 Task: Search one way flight ticket for 4 adults, 2 children, 2 infants in seat and 1 infant on lap in economy from Kenai: Kenai Municipal Airport to Raleigh: Raleigh-durham International Airport on 8-5-2023. Choice of flights is Sun country airlines. Number of bags: 1 carry on bag. Price is upto 85000. Outbound departure time preference is 15:00.
Action: Mouse moved to (292, 250)
Screenshot: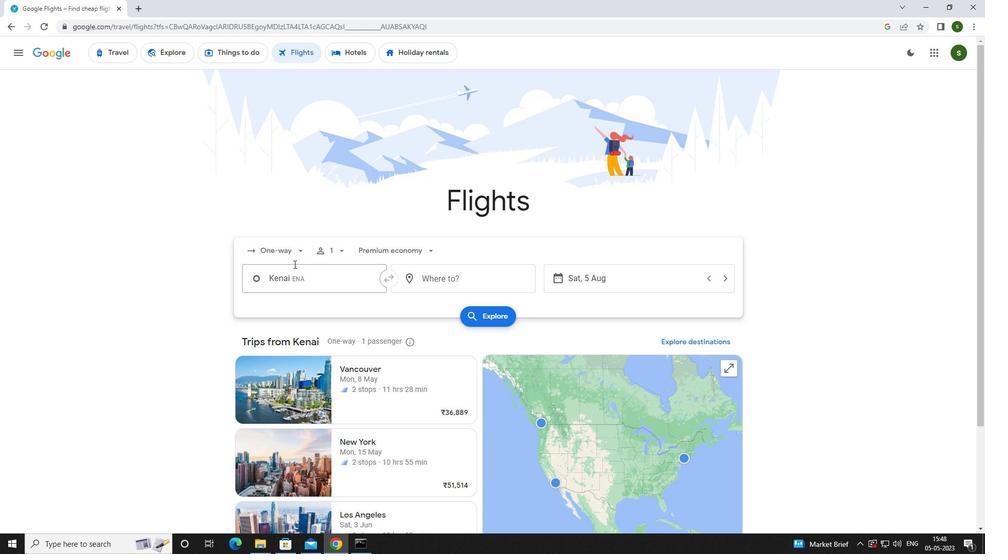
Action: Mouse pressed left at (292, 250)
Screenshot: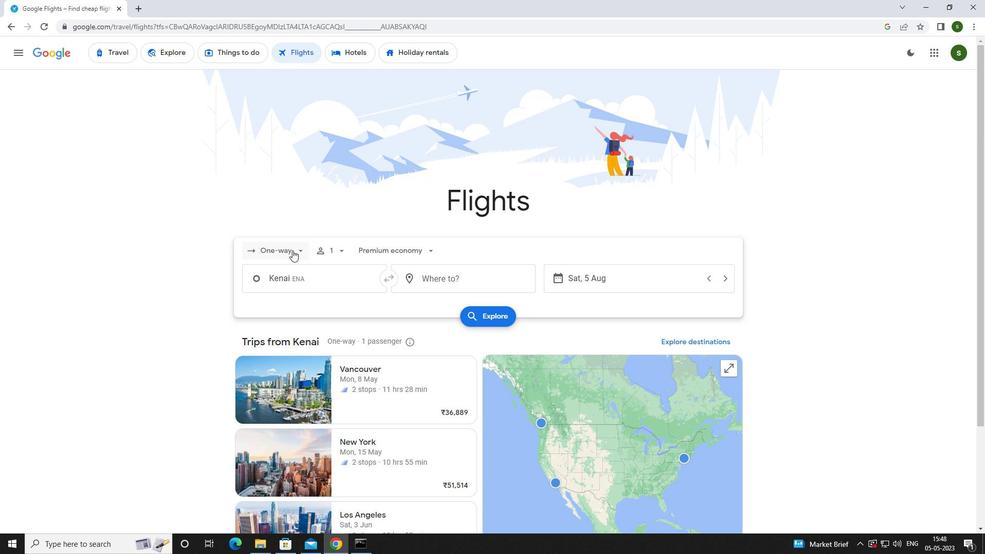 
Action: Mouse moved to (295, 296)
Screenshot: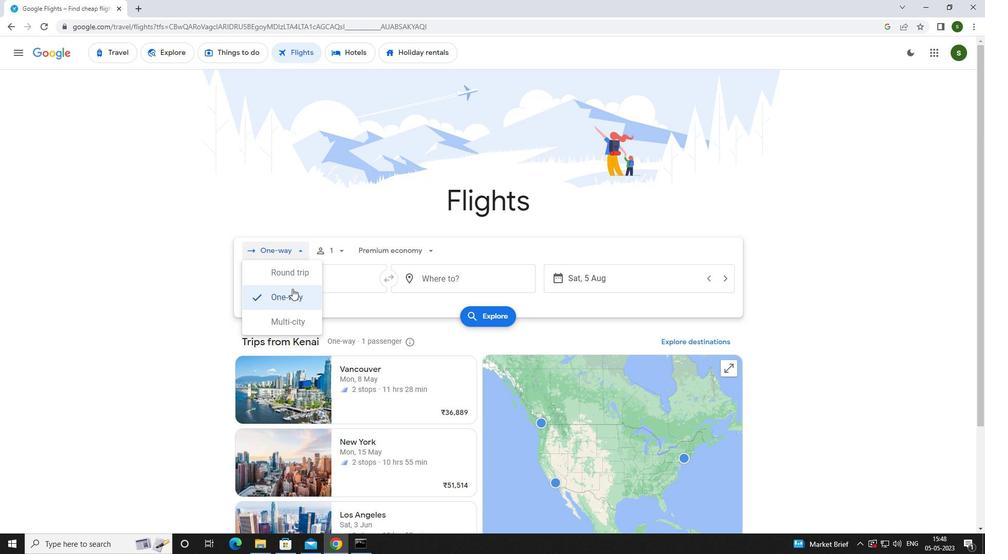 
Action: Mouse pressed left at (295, 296)
Screenshot: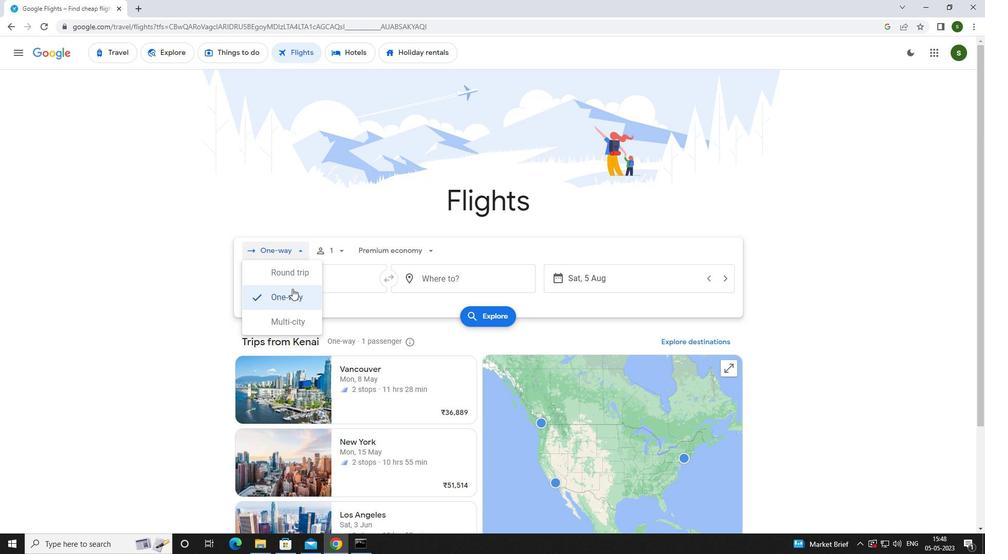 
Action: Mouse moved to (337, 253)
Screenshot: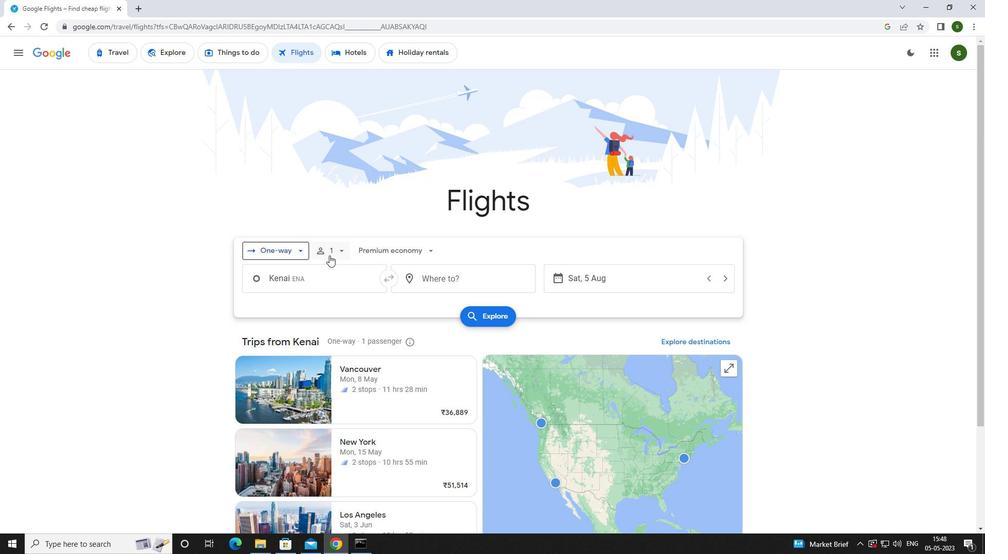 
Action: Mouse pressed left at (337, 253)
Screenshot: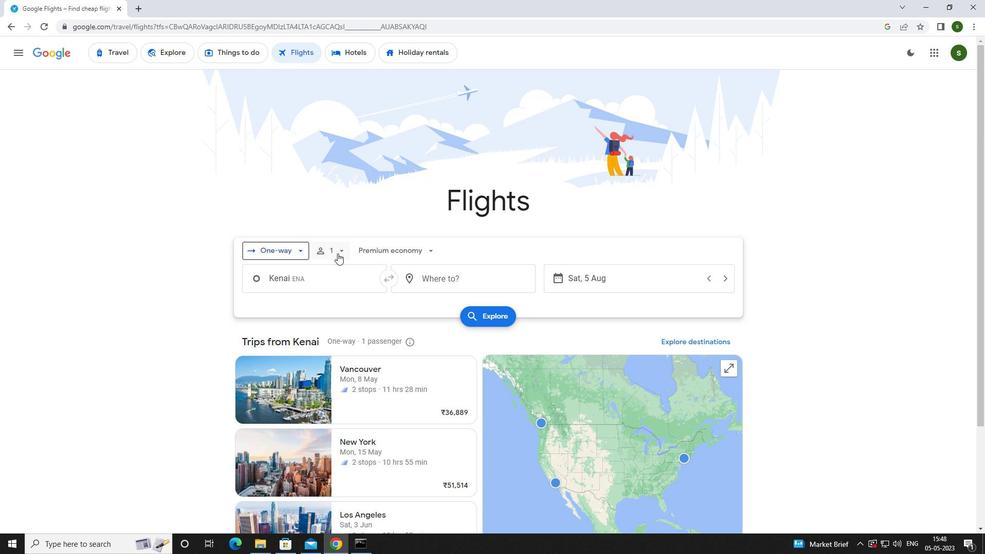
Action: Mouse moved to (423, 276)
Screenshot: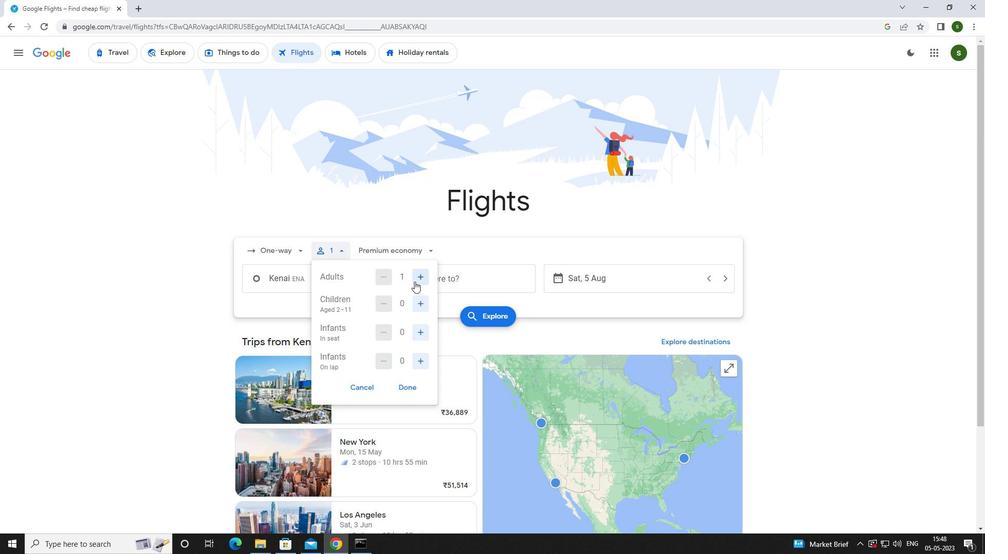 
Action: Mouse pressed left at (423, 276)
Screenshot: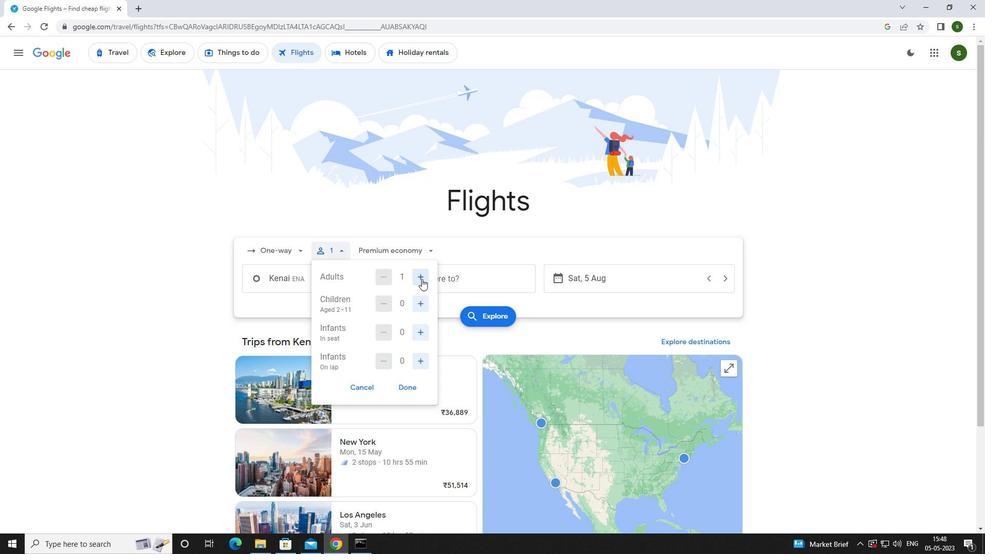 
Action: Mouse pressed left at (423, 276)
Screenshot: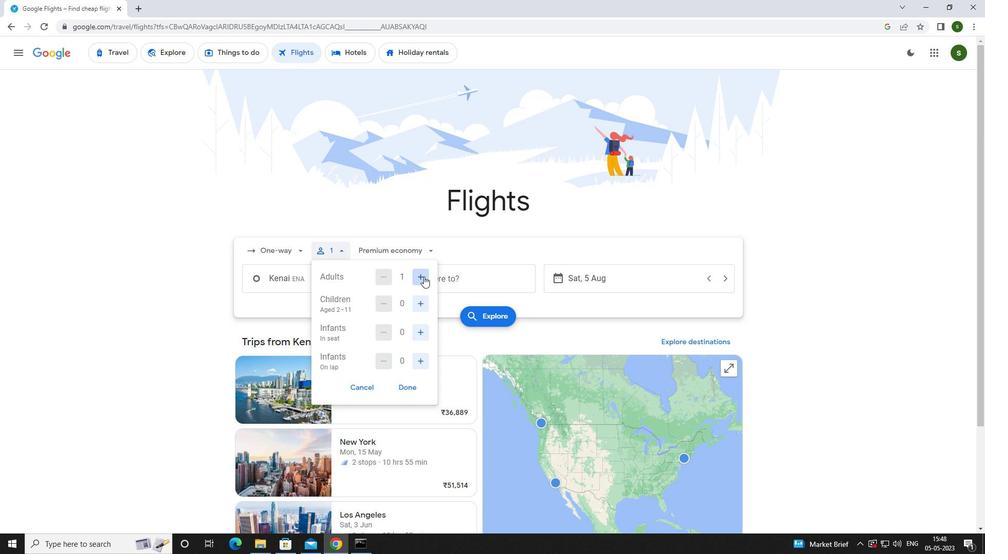 
Action: Mouse pressed left at (423, 276)
Screenshot: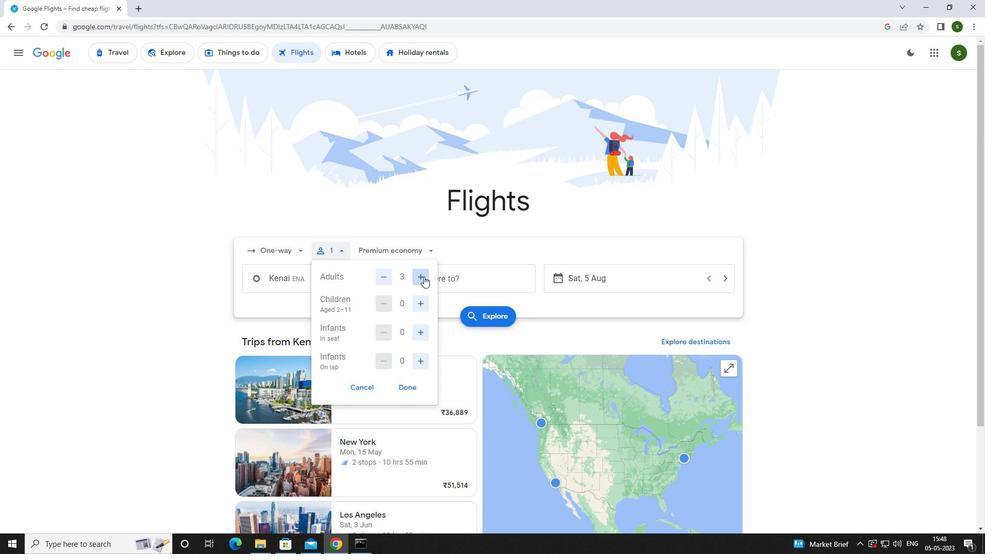 
Action: Mouse moved to (420, 302)
Screenshot: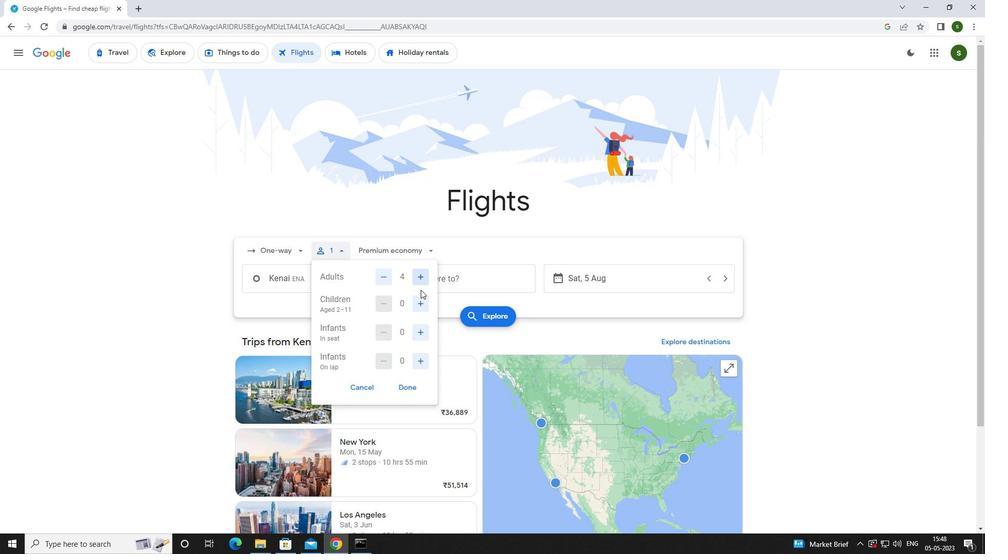 
Action: Mouse pressed left at (420, 302)
Screenshot: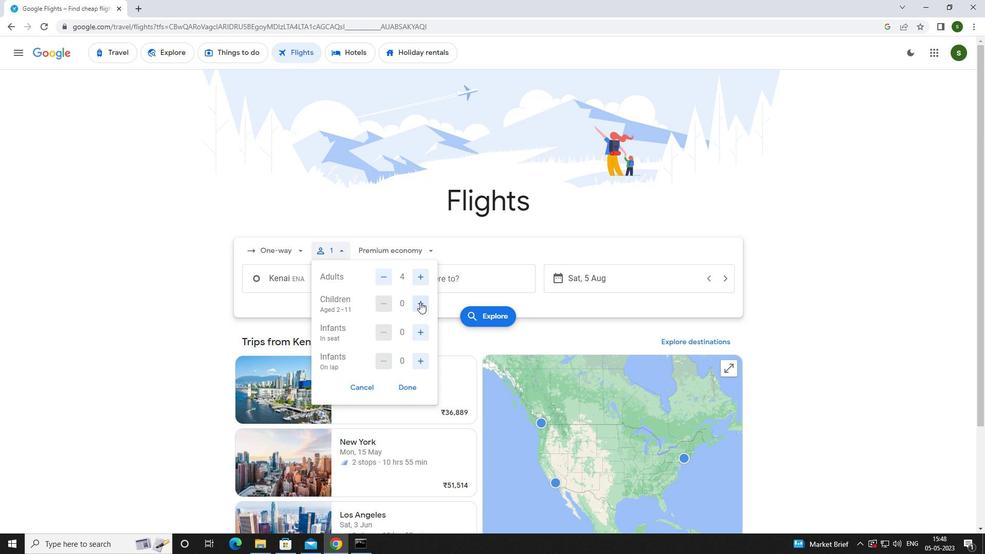 
Action: Mouse pressed left at (420, 302)
Screenshot: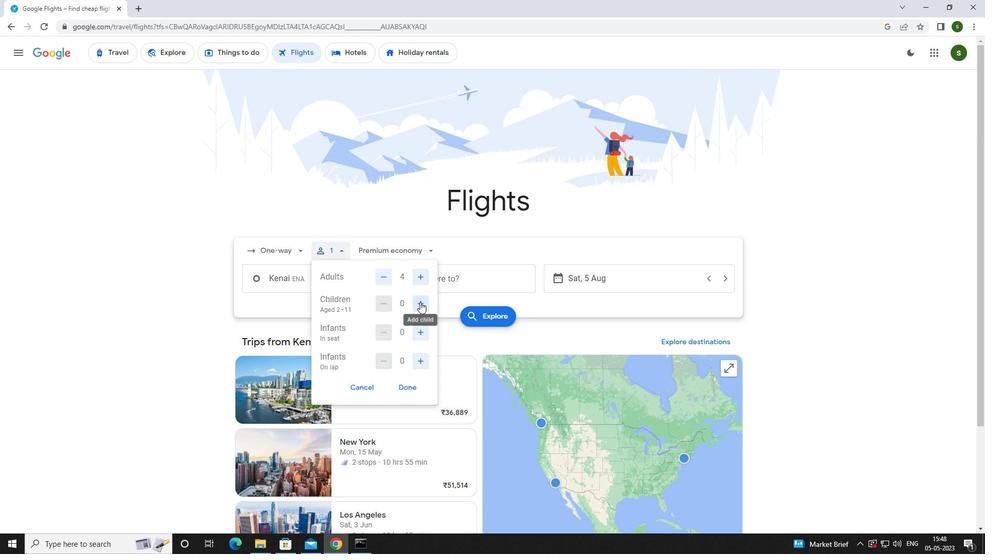 
Action: Mouse moved to (416, 332)
Screenshot: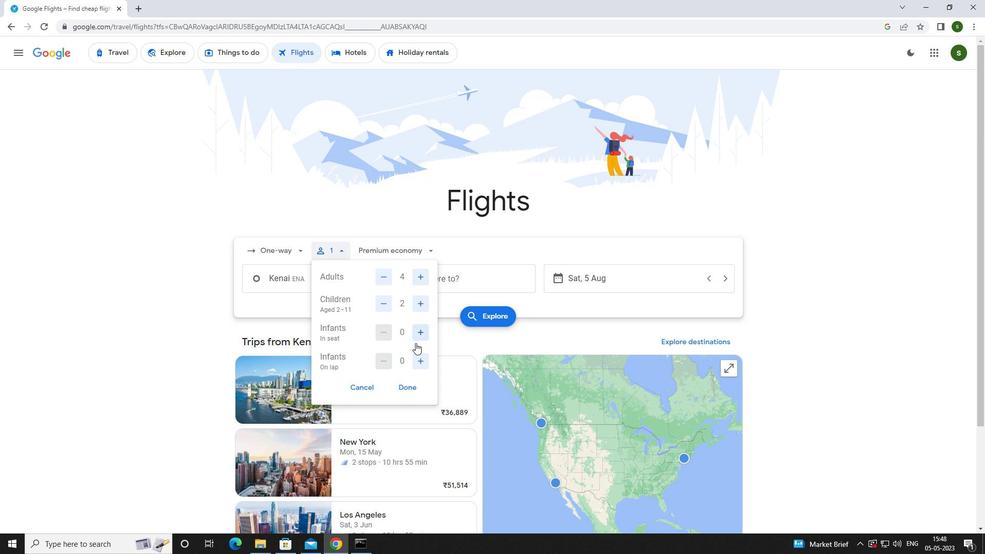 
Action: Mouse pressed left at (416, 332)
Screenshot: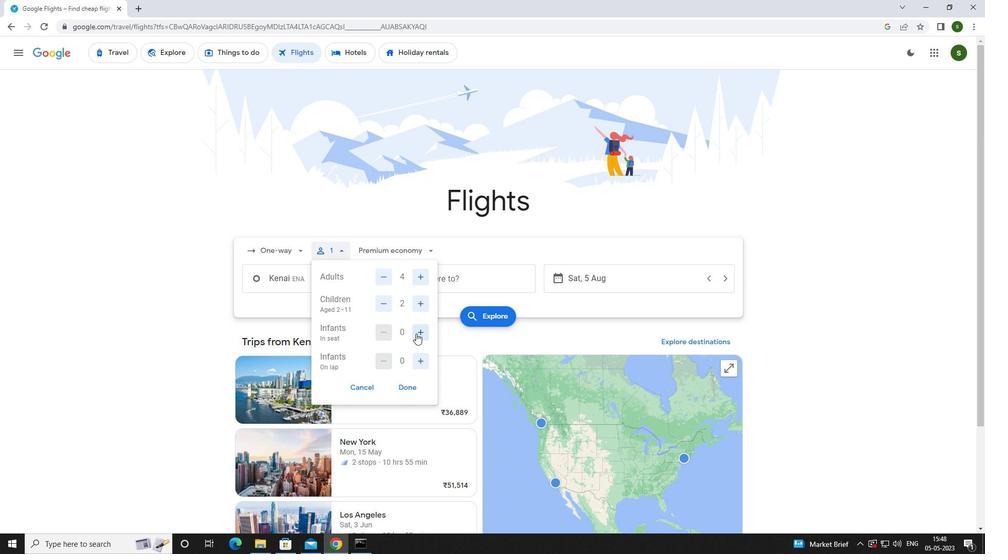 
Action: Mouse pressed left at (416, 332)
Screenshot: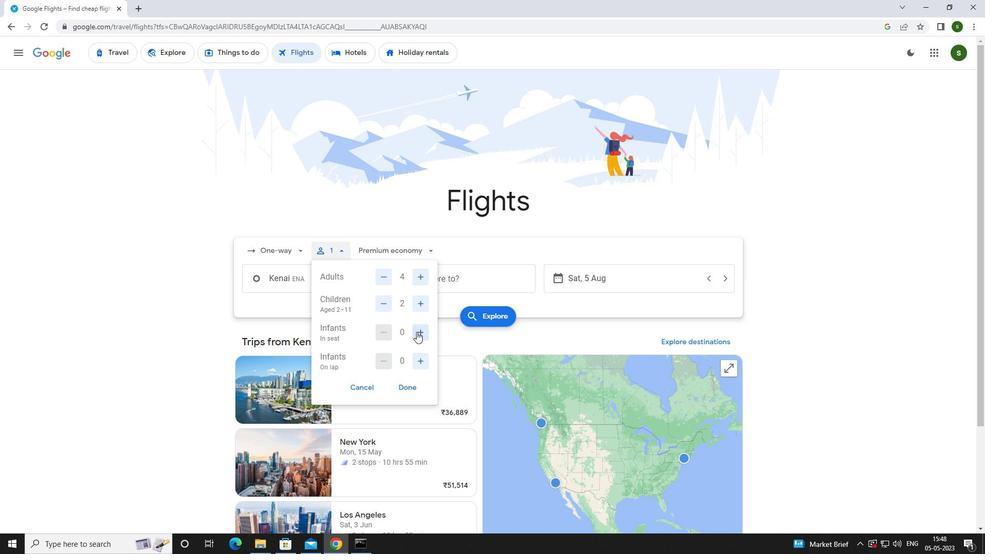 
Action: Mouse moved to (419, 352)
Screenshot: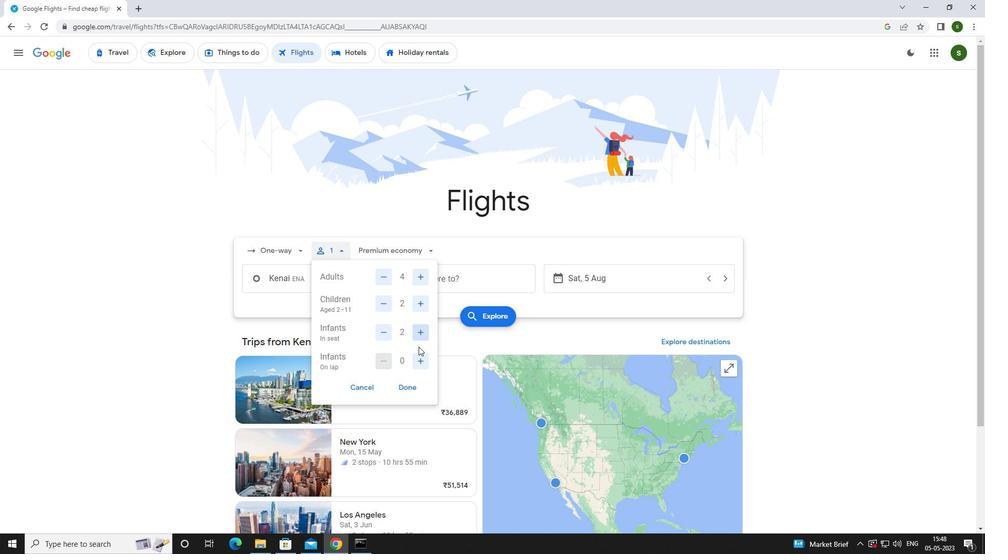 
Action: Mouse pressed left at (419, 352)
Screenshot: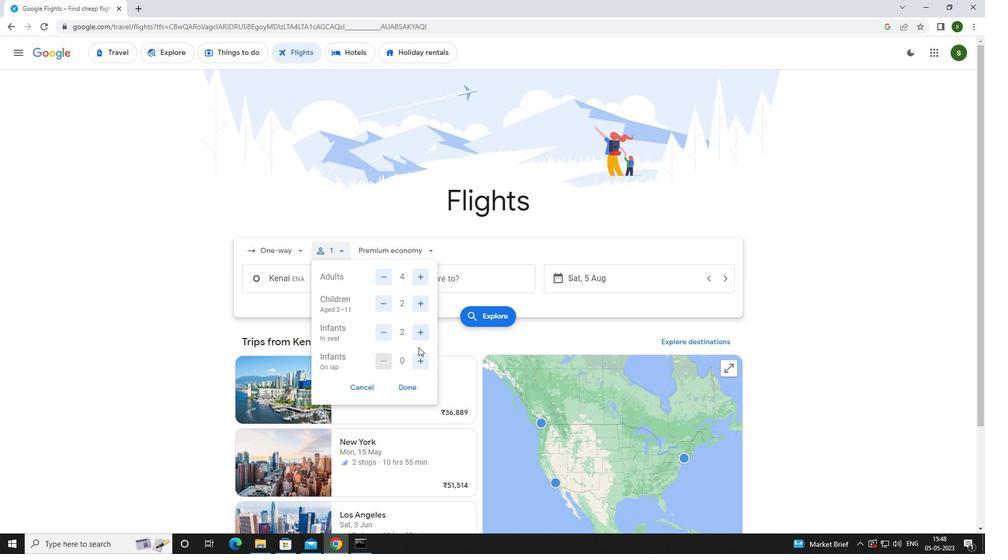 
Action: Mouse moved to (413, 251)
Screenshot: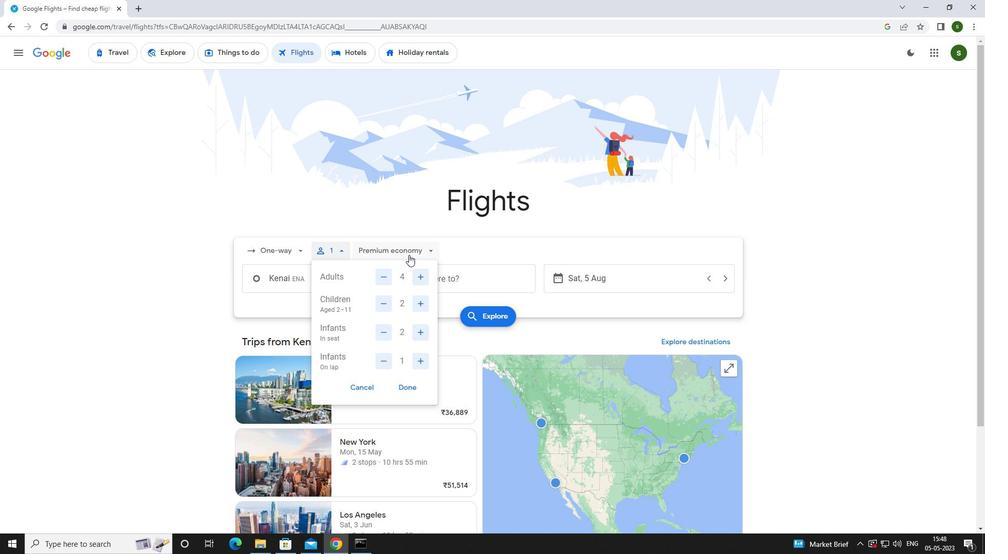 
Action: Mouse pressed left at (413, 251)
Screenshot: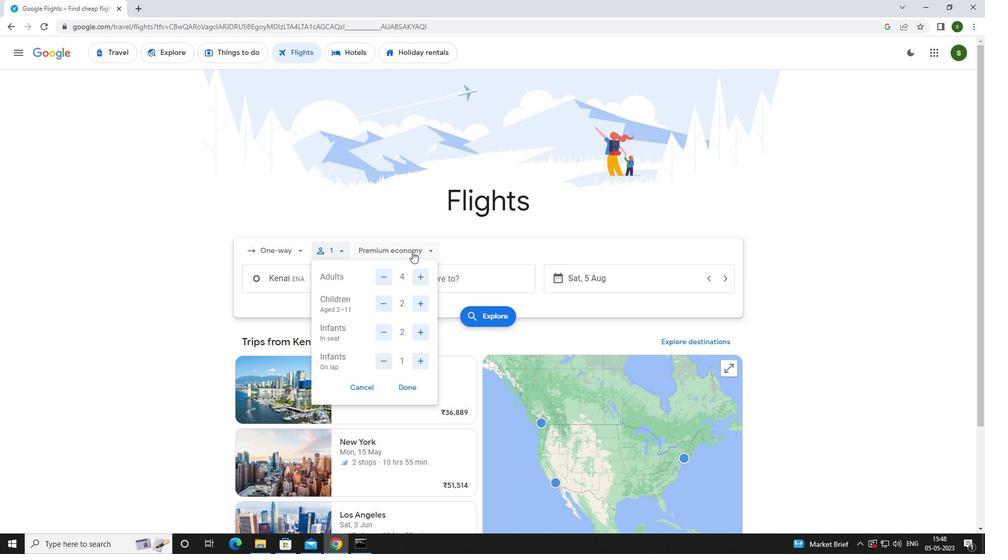 
Action: Mouse moved to (410, 269)
Screenshot: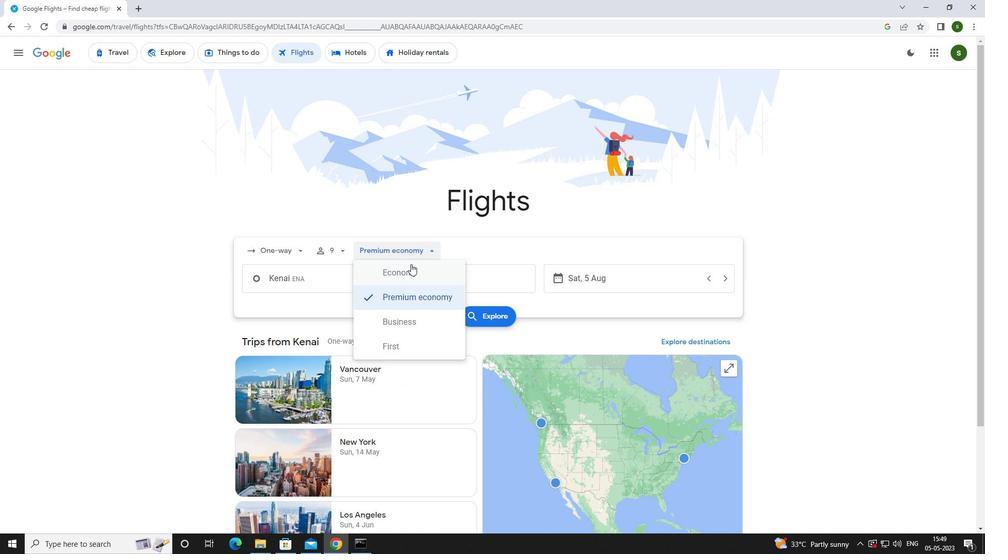 
Action: Mouse pressed left at (410, 269)
Screenshot: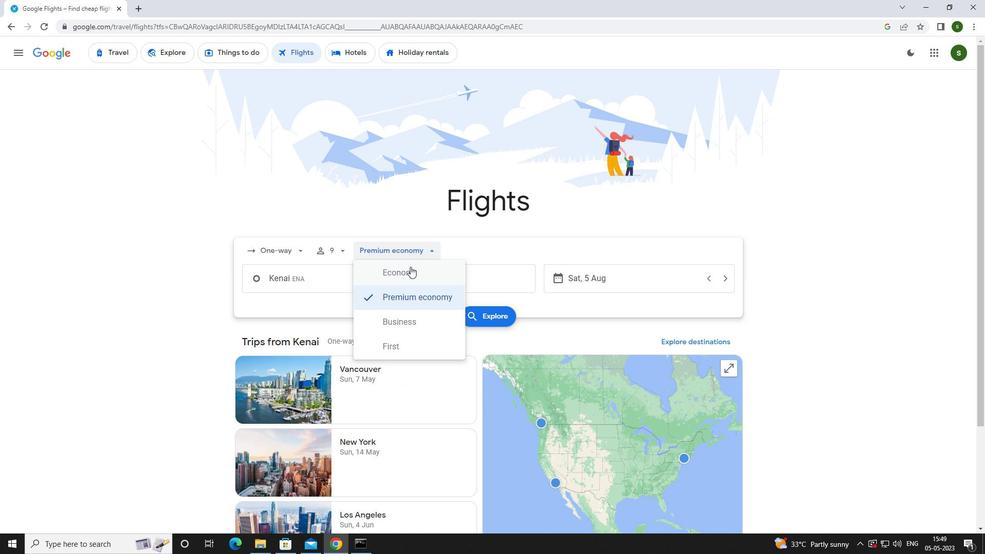 
Action: Mouse moved to (348, 287)
Screenshot: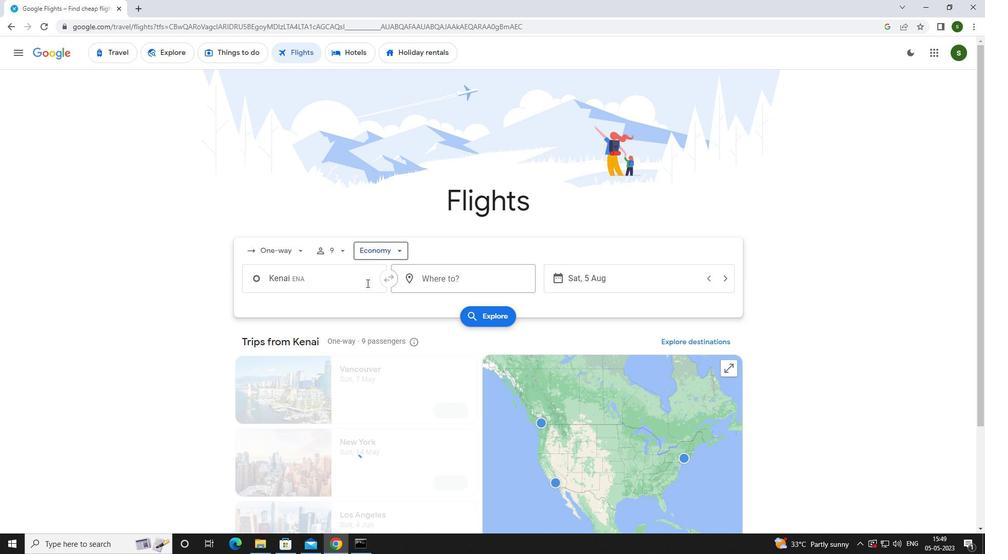 
Action: Mouse pressed left at (348, 287)
Screenshot: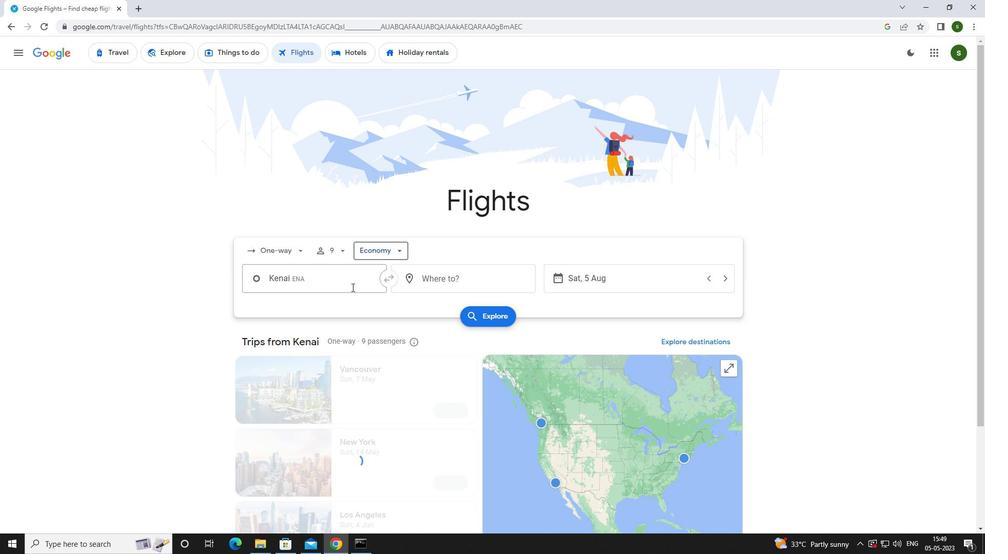 
Action: Mouse moved to (348, 287)
Screenshot: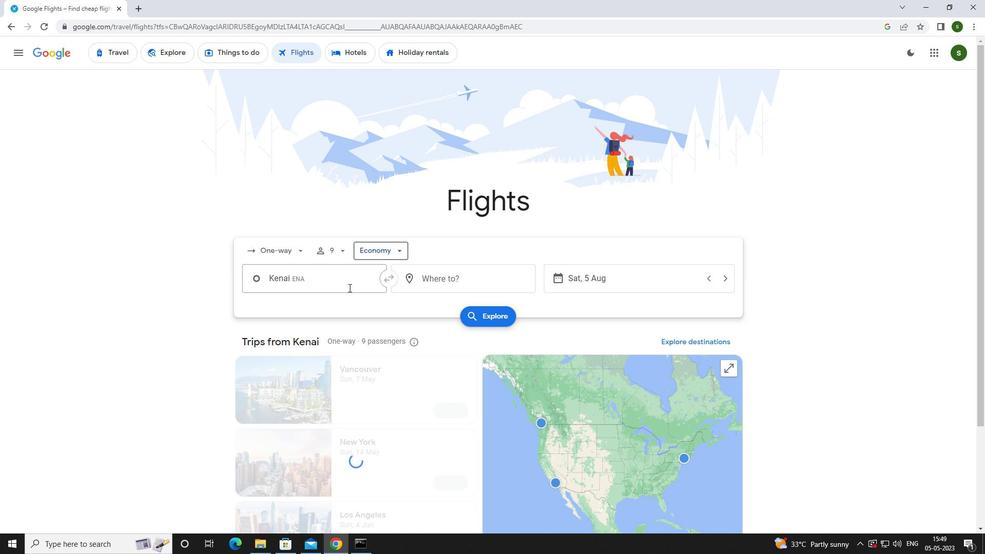 
Action: Key pressed <Key.caps_lock>k<Key.caps_lock>enai
Screenshot: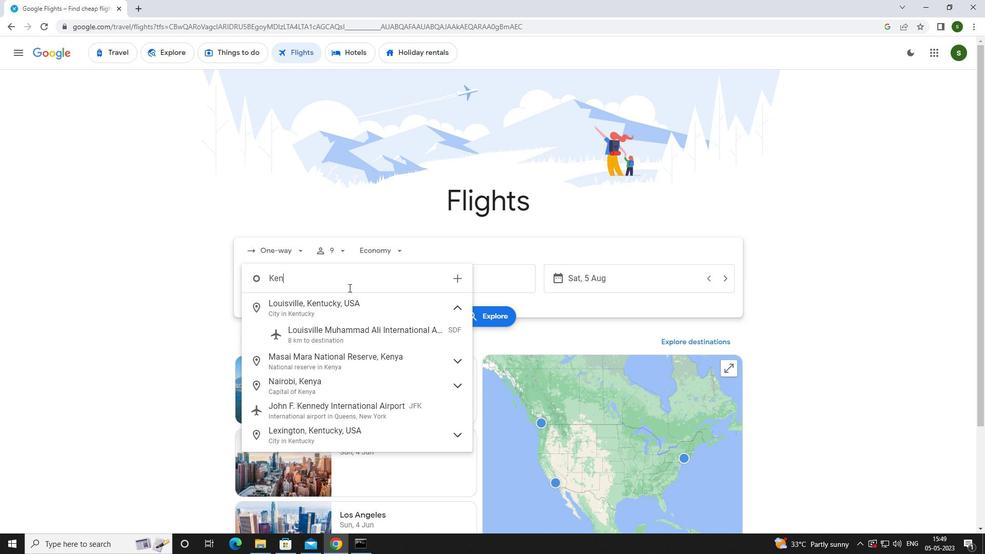 
Action: Mouse moved to (340, 367)
Screenshot: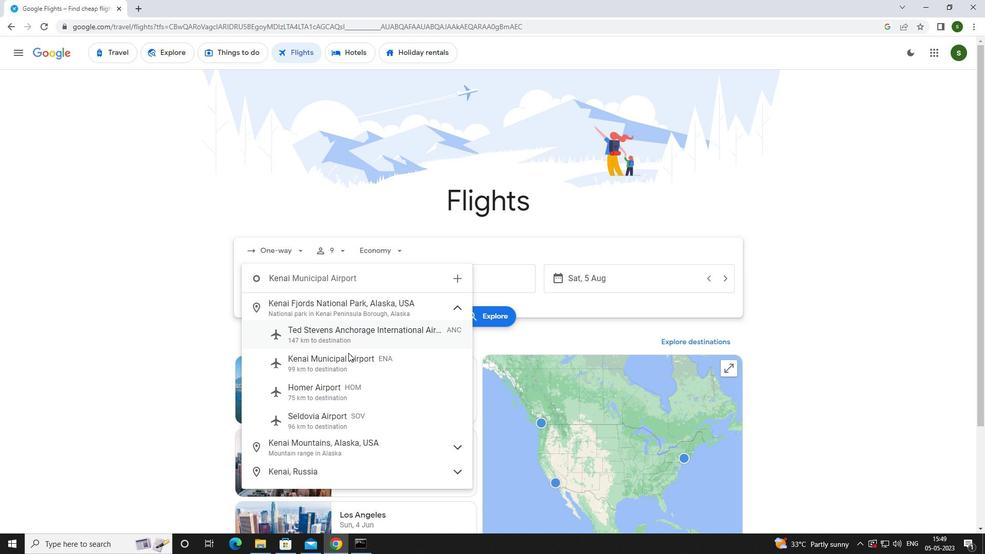 
Action: Mouse pressed left at (340, 367)
Screenshot: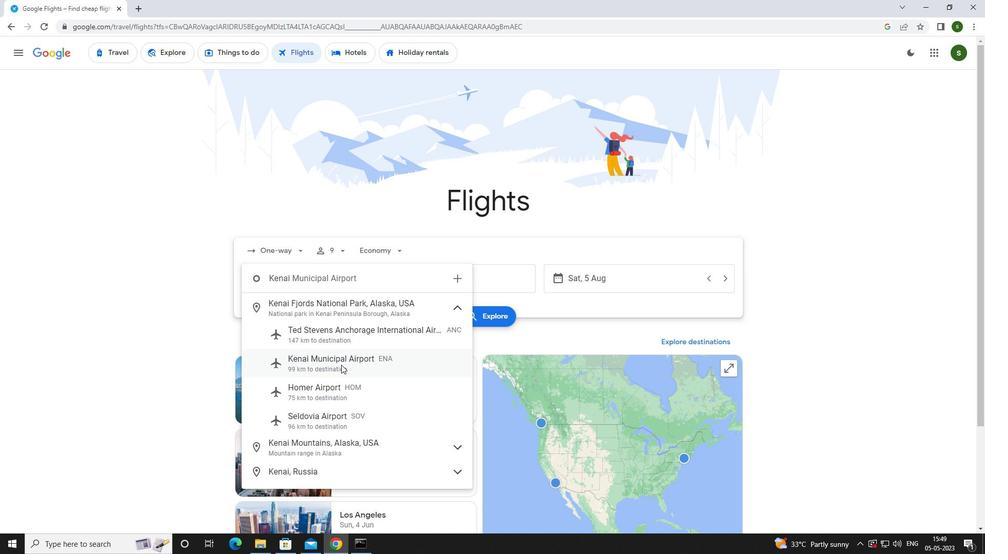 
Action: Mouse moved to (452, 280)
Screenshot: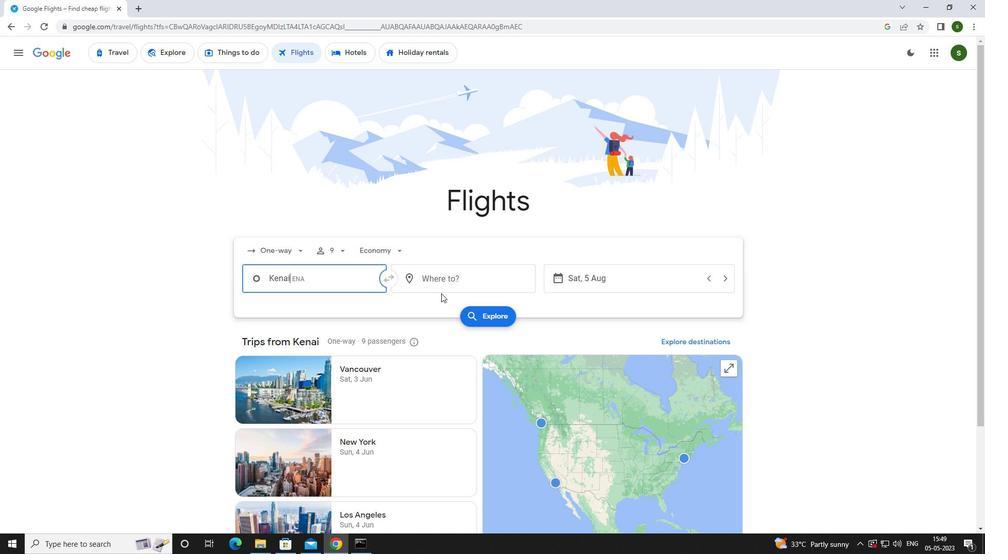 
Action: Mouse pressed left at (452, 280)
Screenshot: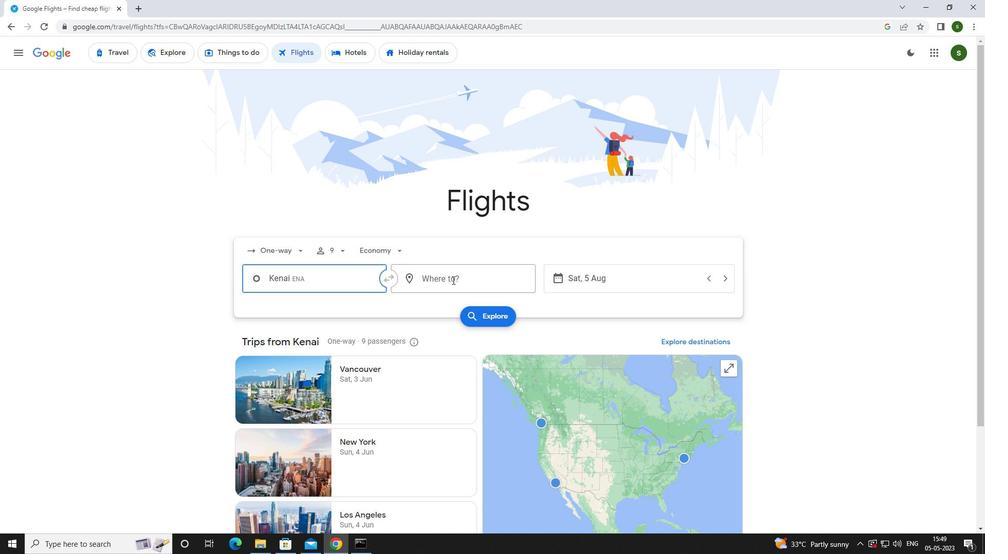 
Action: Key pressed <Key.caps_lock>r<Key.caps_lock>aleigh
Screenshot: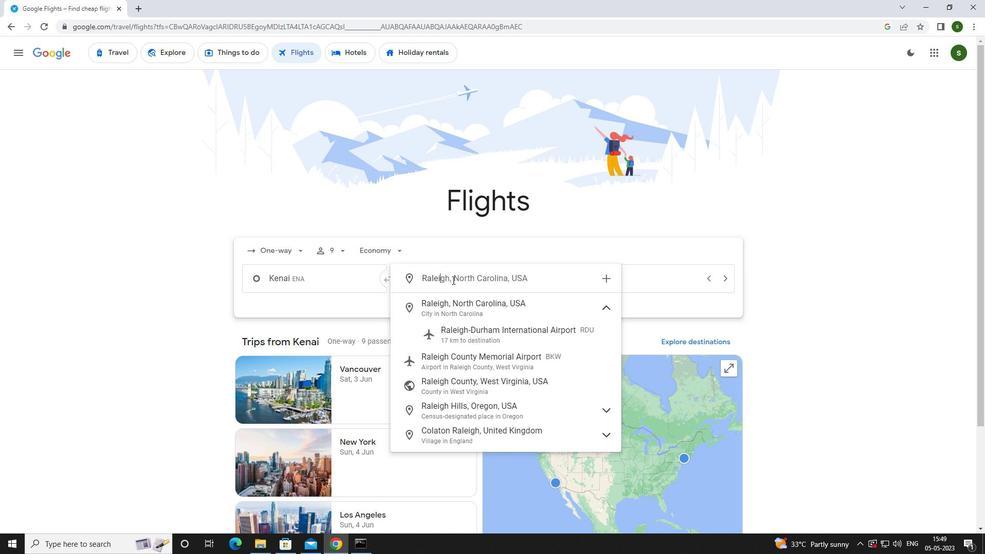 
Action: Mouse moved to (483, 337)
Screenshot: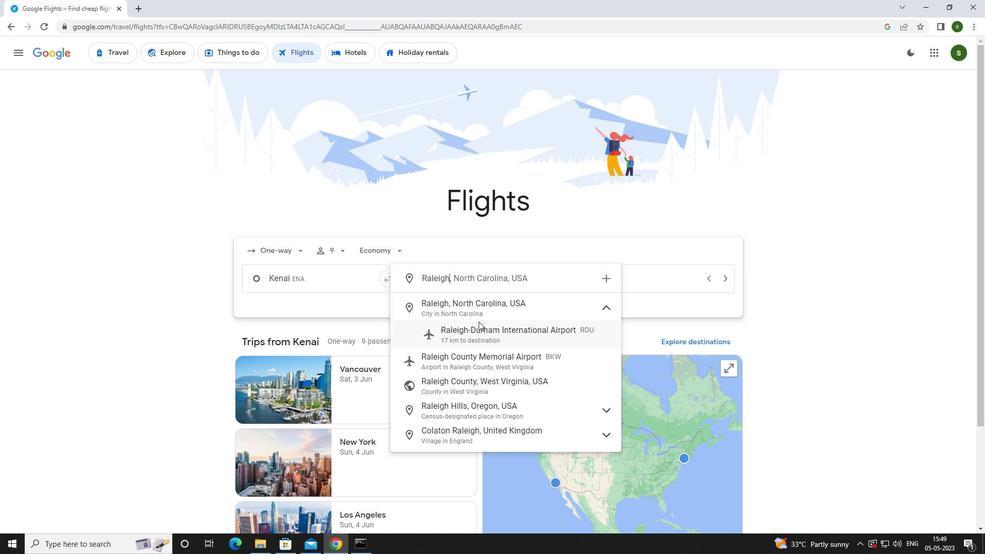 
Action: Mouse pressed left at (483, 337)
Screenshot: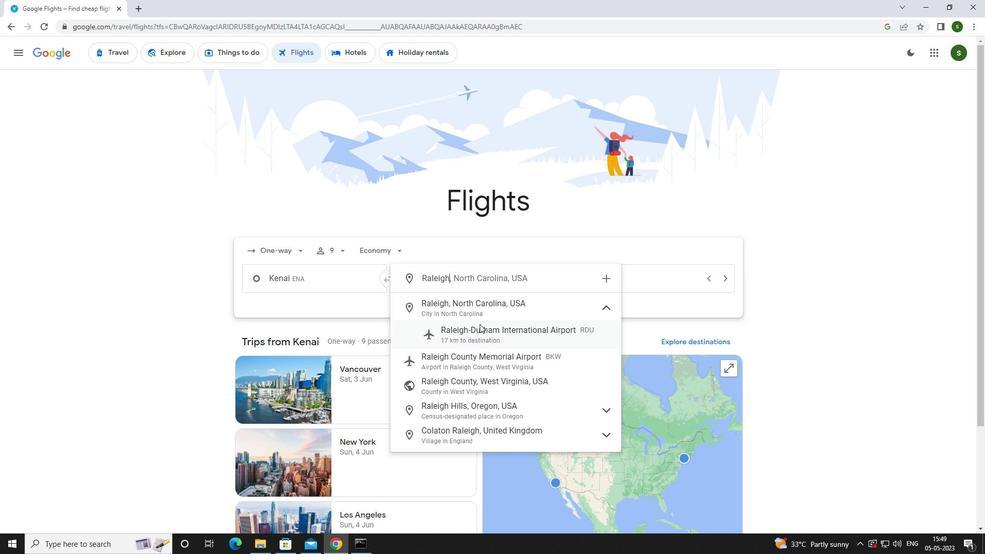 
Action: Mouse moved to (620, 279)
Screenshot: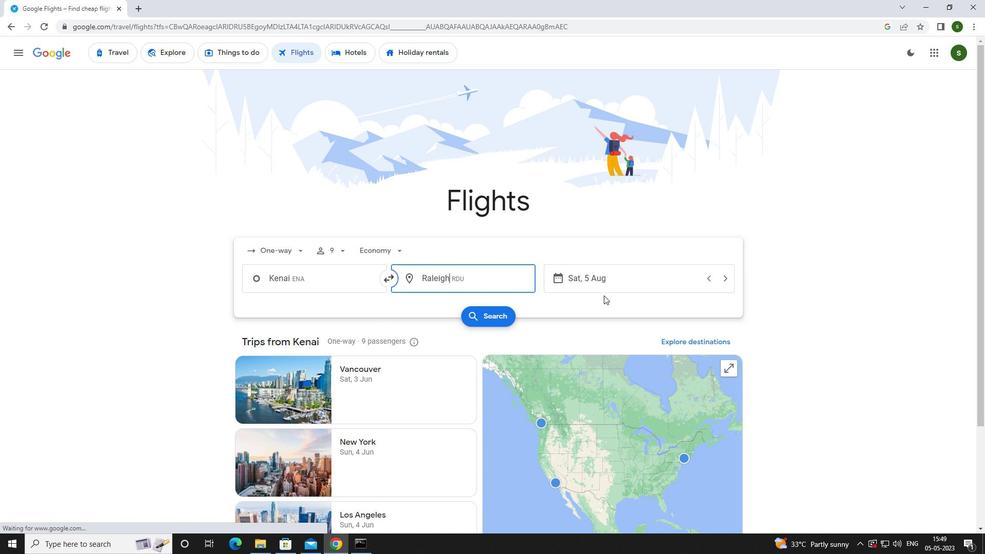 
Action: Mouse pressed left at (620, 279)
Screenshot: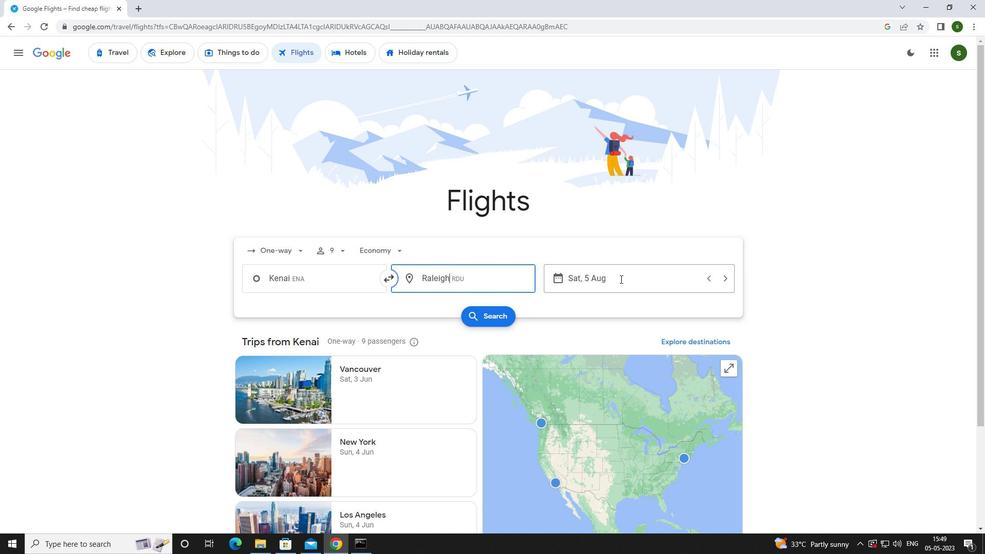 
Action: Mouse moved to (520, 348)
Screenshot: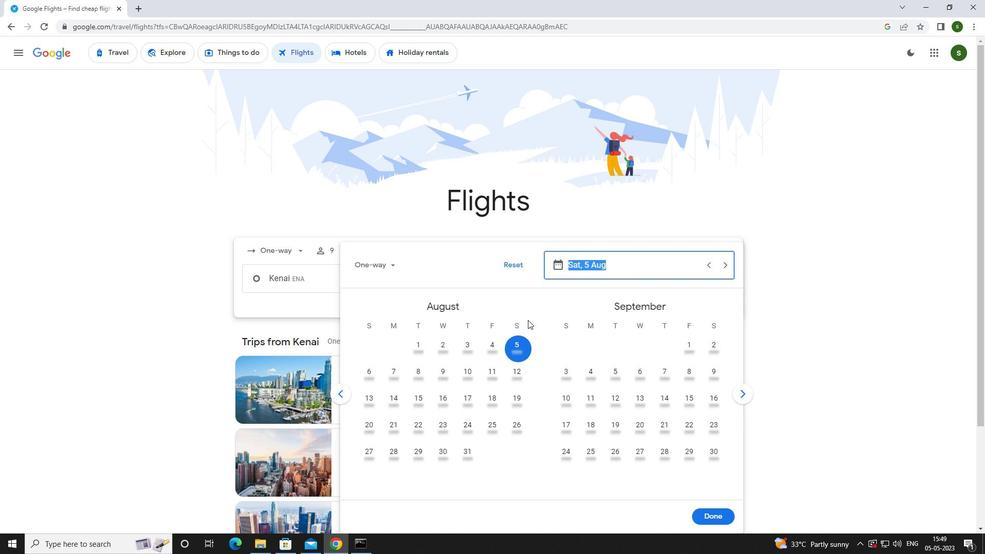
Action: Mouse pressed left at (520, 348)
Screenshot: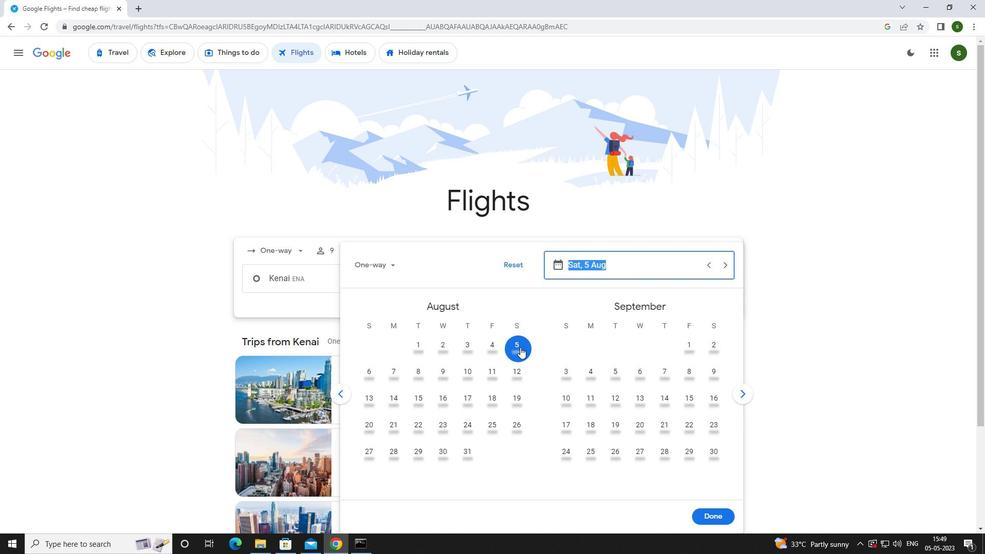 
Action: Mouse moved to (711, 514)
Screenshot: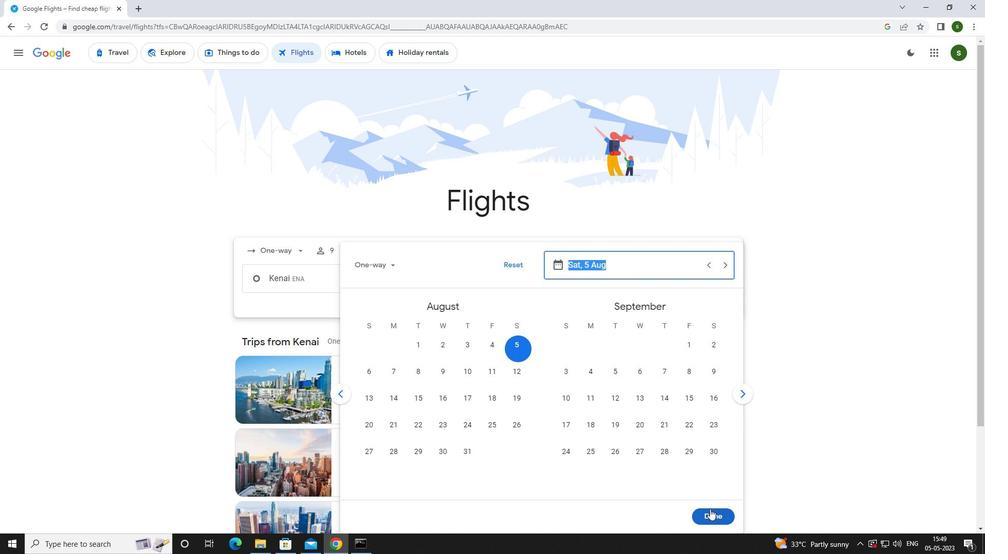 
Action: Mouse pressed left at (711, 514)
Screenshot: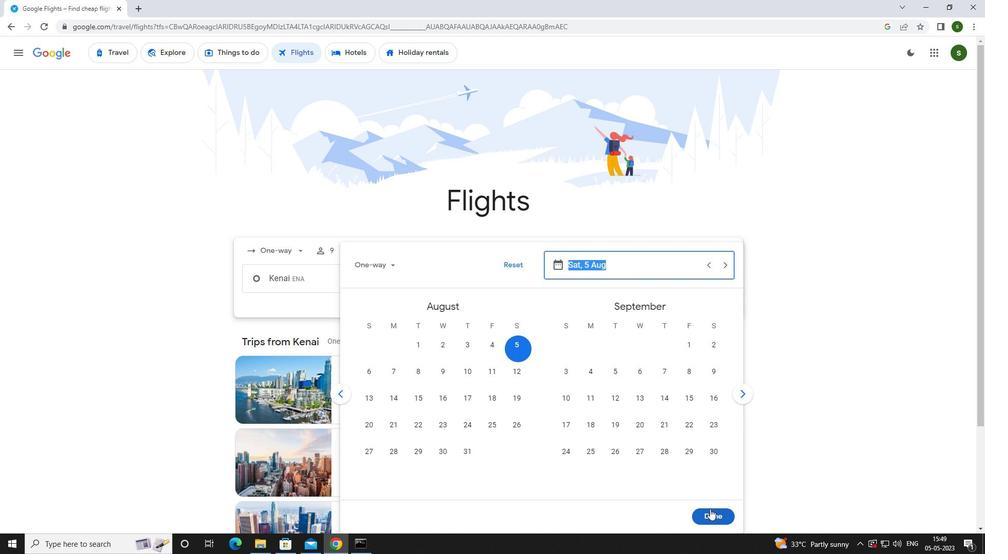 
Action: Mouse moved to (502, 322)
Screenshot: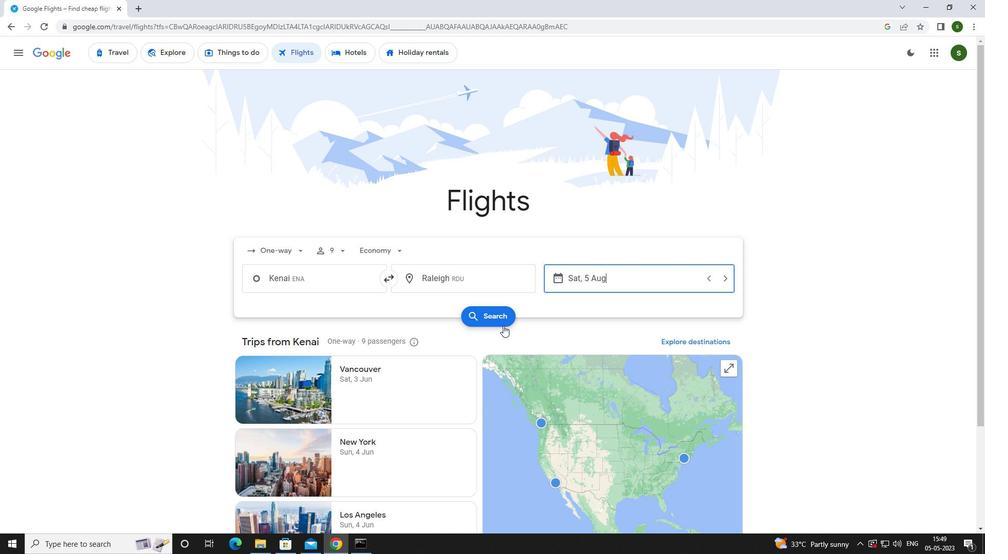 
Action: Mouse pressed left at (502, 322)
Screenshot: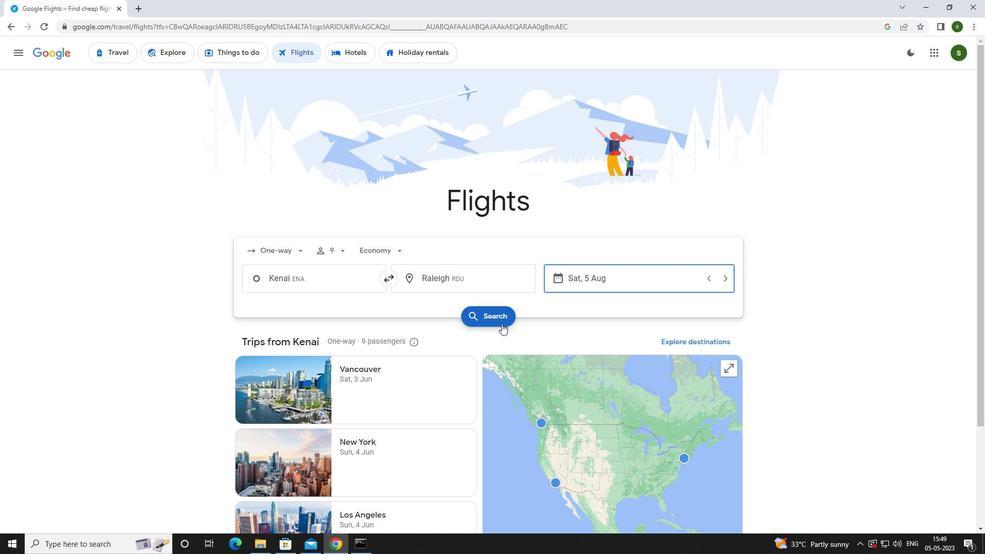 
Action: Mouse moved to (266, 145)
Screenshot: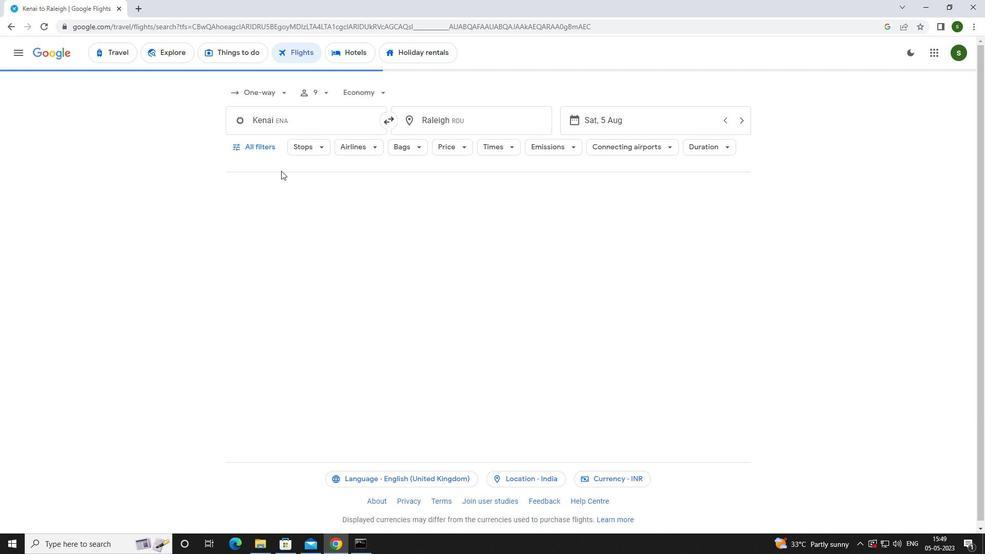 
Action: Mouse pressed left at (266, 145)
Screenshot: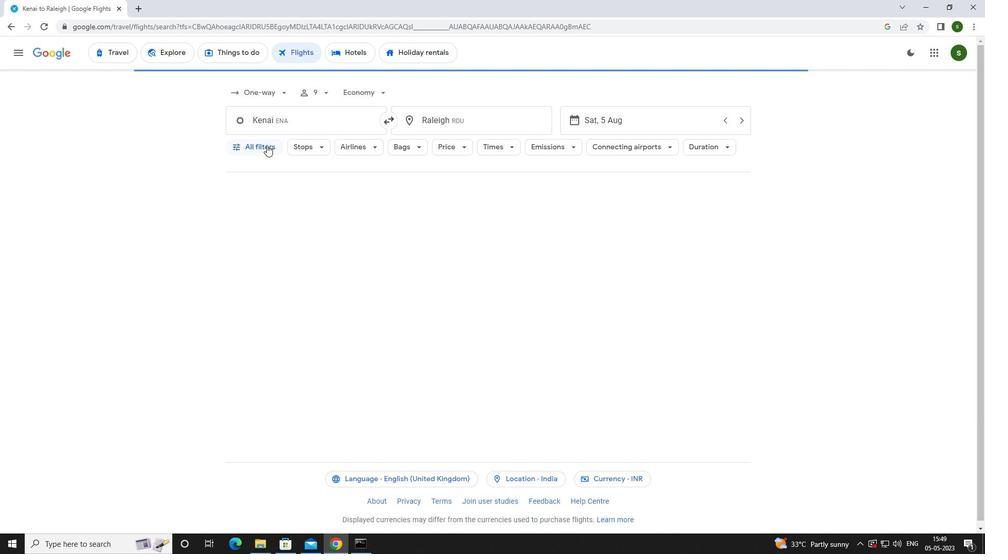 
Action: Mouse moved to (381, 361)
Screenshot: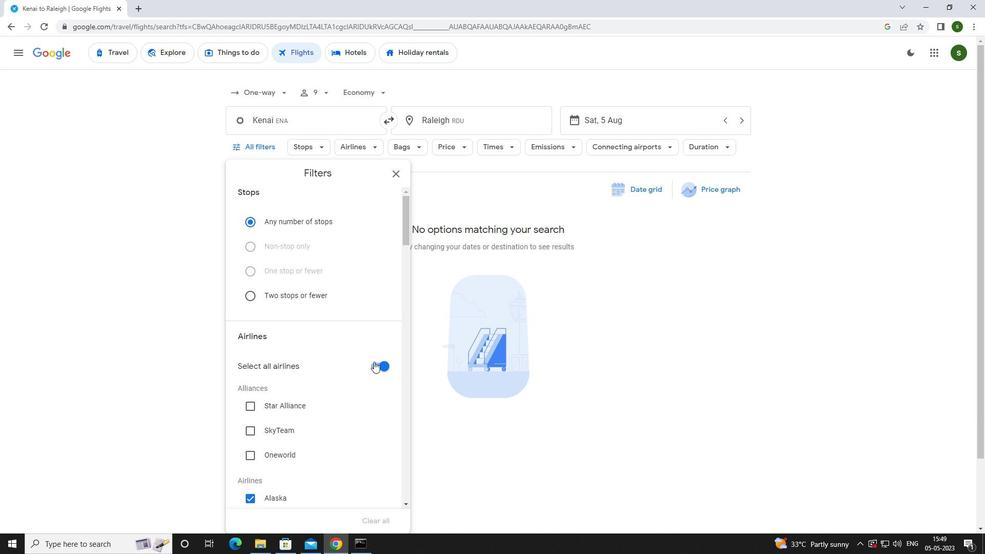 
Action: Mouse pressed left at (381, 361)
Screenshot: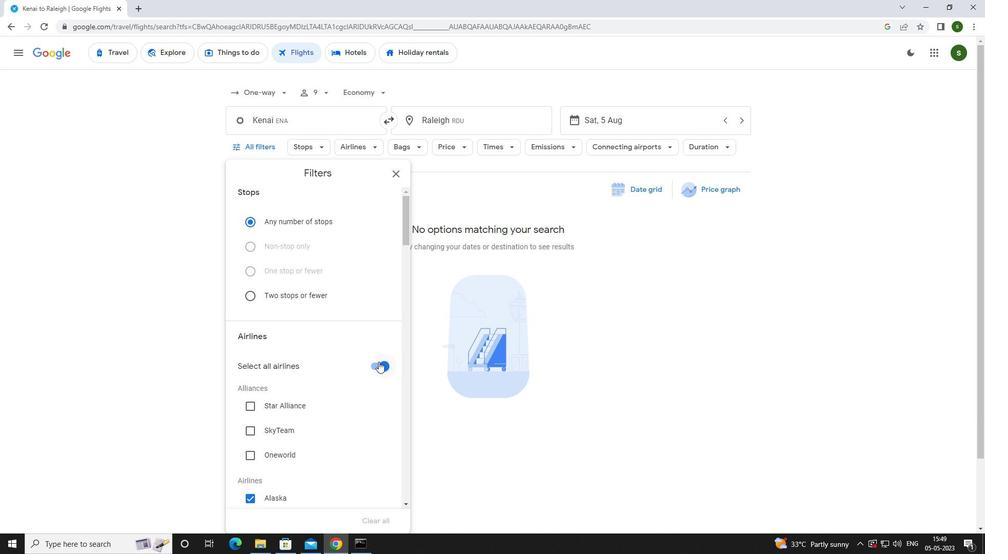 
Action: Mouse moved to (368, 361)
Screenshot: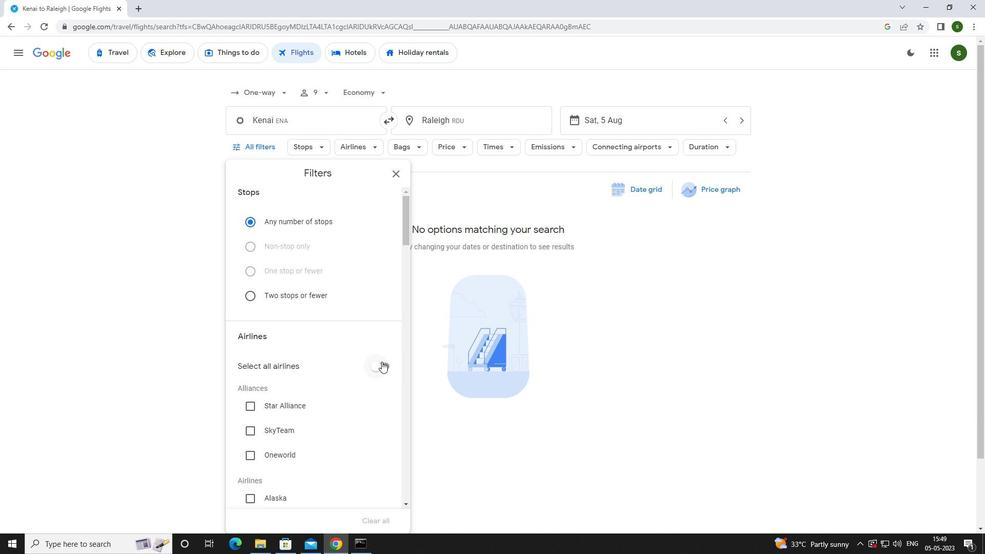 
Action: Mouse scrolled (368, 361) with delta (0, 0)
Screenshot: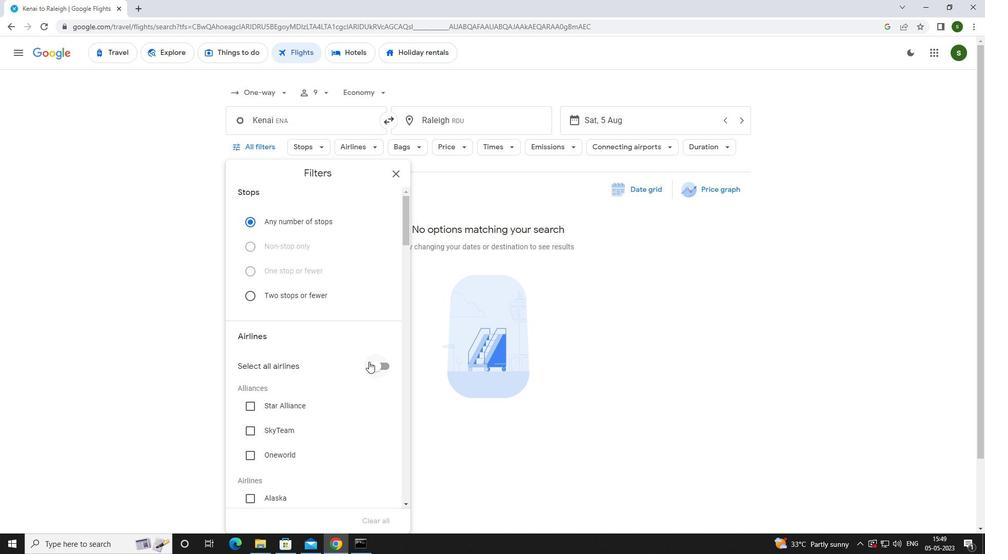 
Action: Mouse scrolled (368, 361) with delta (0, 0)
Screenshot: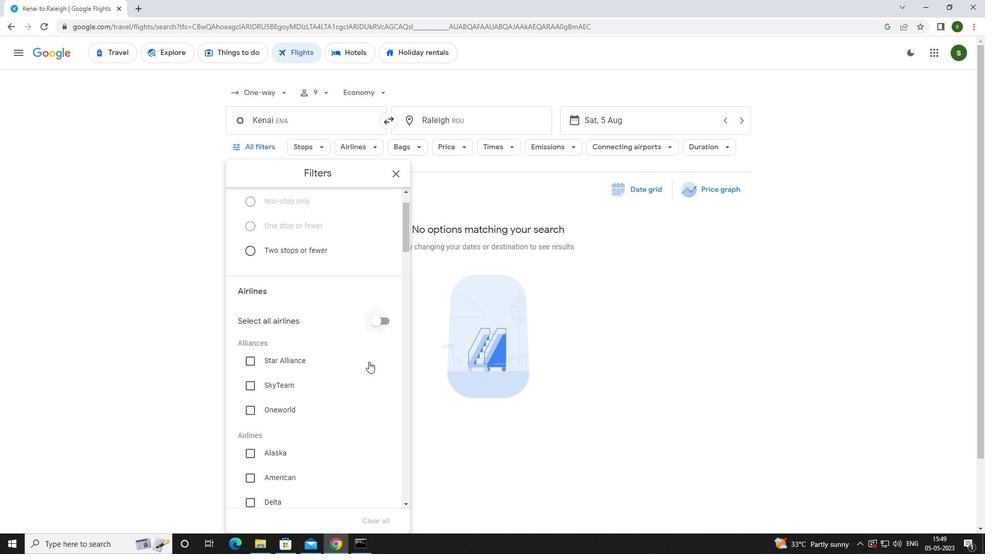 
Action: Mouse scrolled (368, 361) with delta (0, 0)
Screenshot: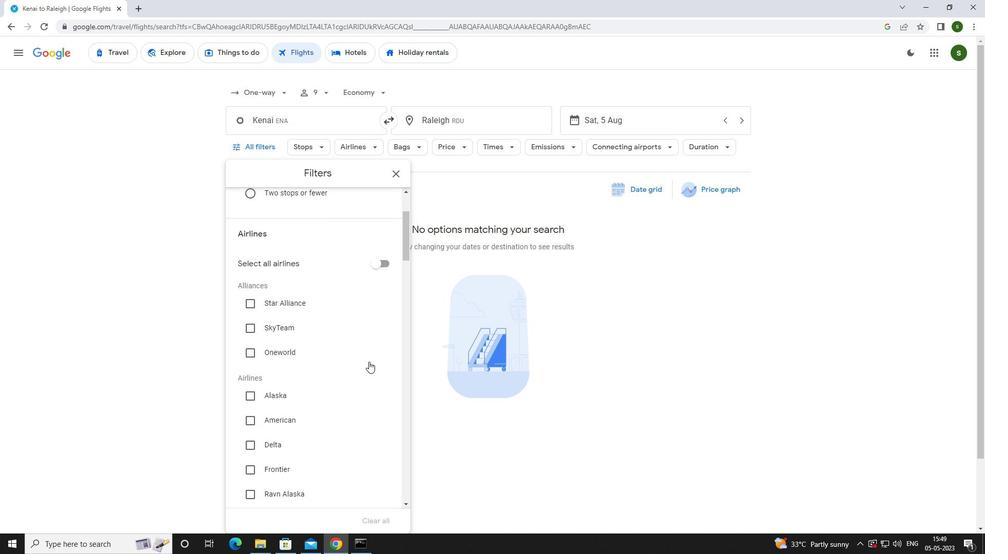 
Action: Mouse scrolled (368, 361) with delta (0, 0)
Screenshot: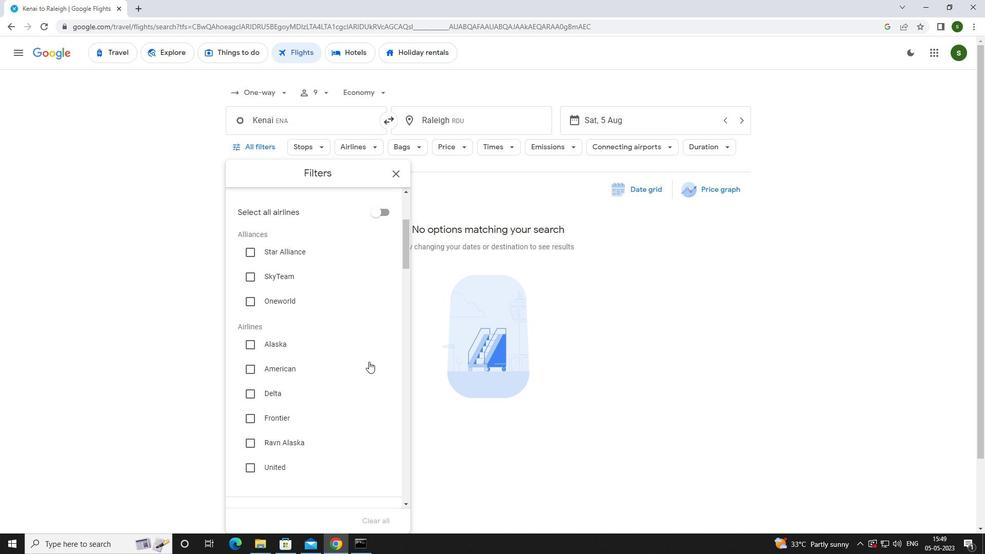 
Action: Mouse moved to (369, 356)
Screenshot: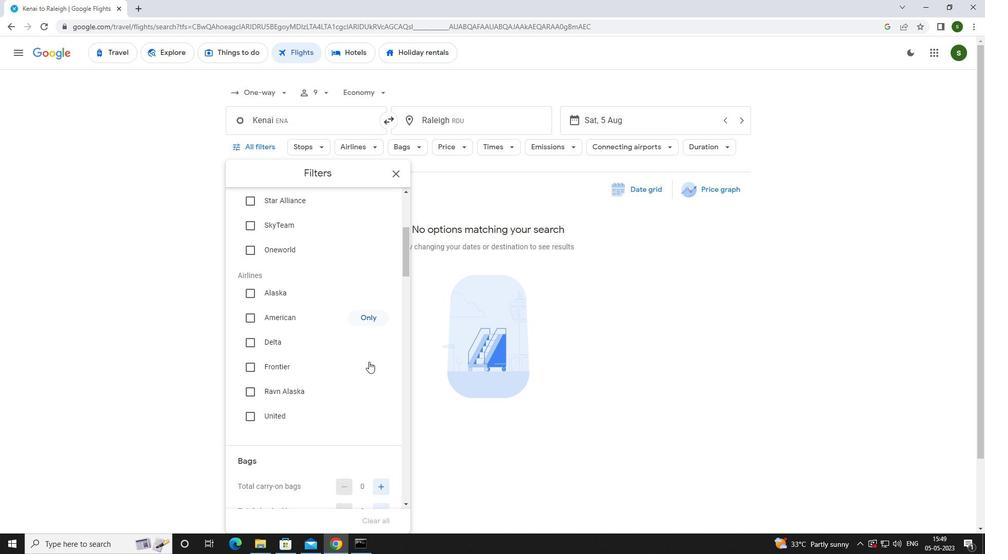 
Action: Mouse scrolled (369, 356) with delta (0, 0)
Screenshot: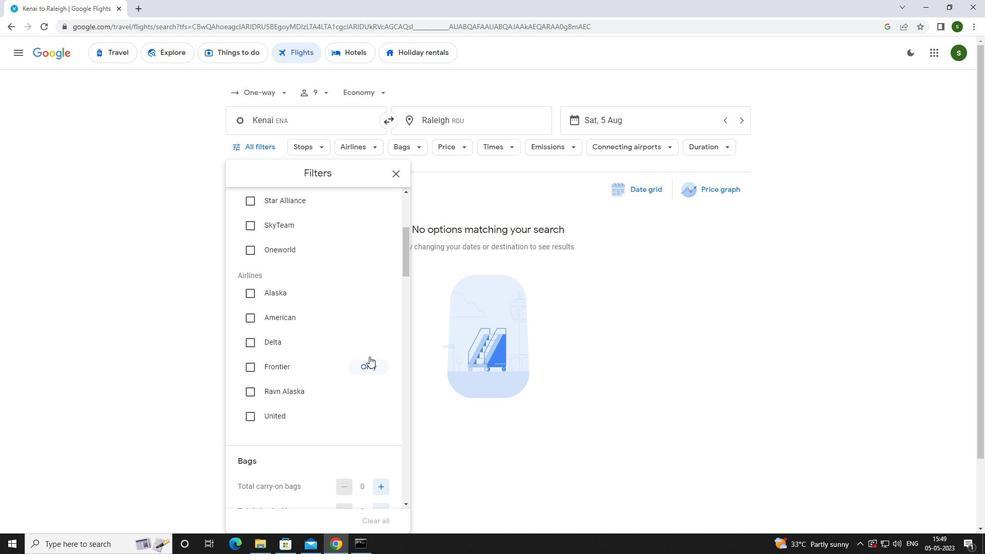 
Action: Mouse scrolled (369, 356) with delta (0, 0)
Screenshot: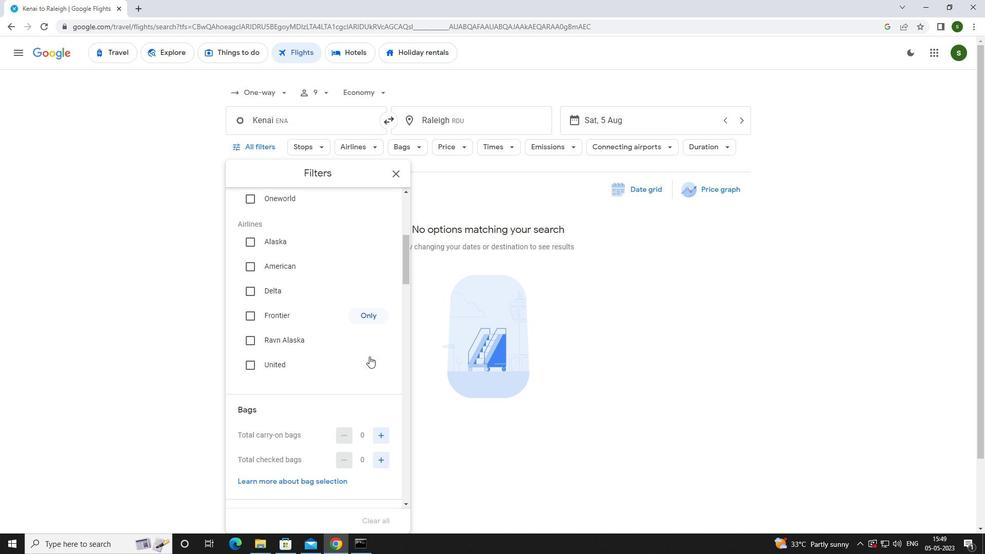 
Action: Mouse moved to (379, 384)
Screenshot: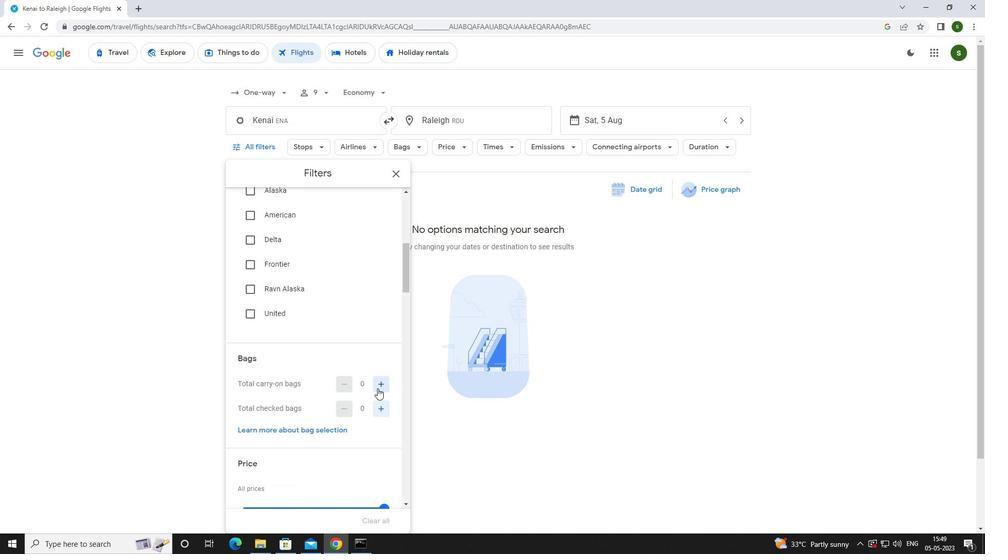 
Action: Mouse pressed left at (379, 384)
Screenshot: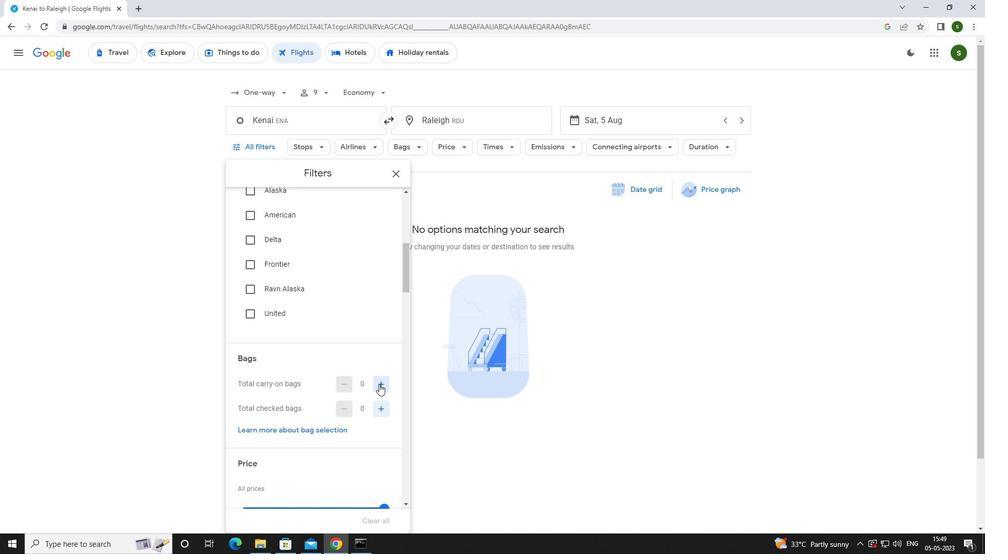 
Action: Mouse moved to (378, 384)
Screenshot: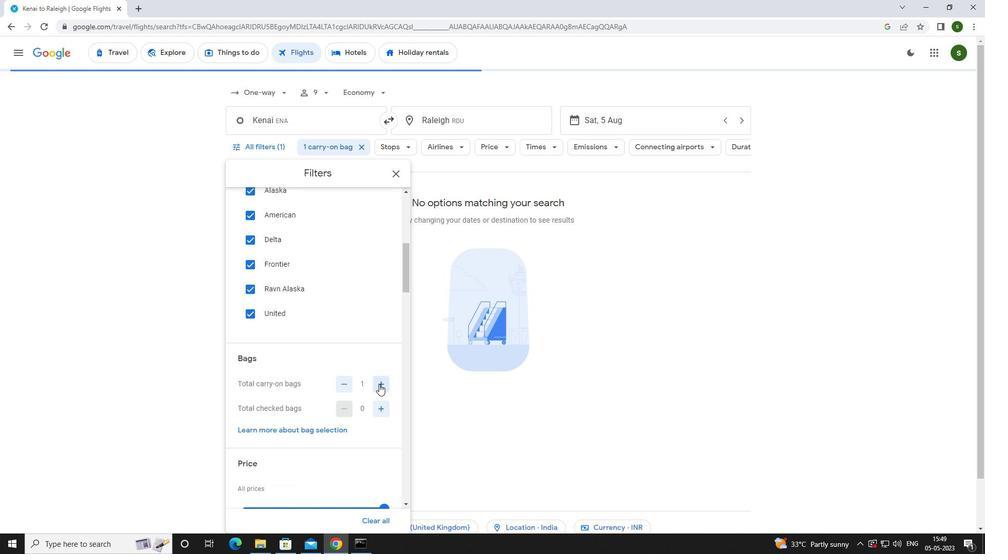 
Action: Mouse scrolled (378, 383) with delta (0, 0)
Screenshot: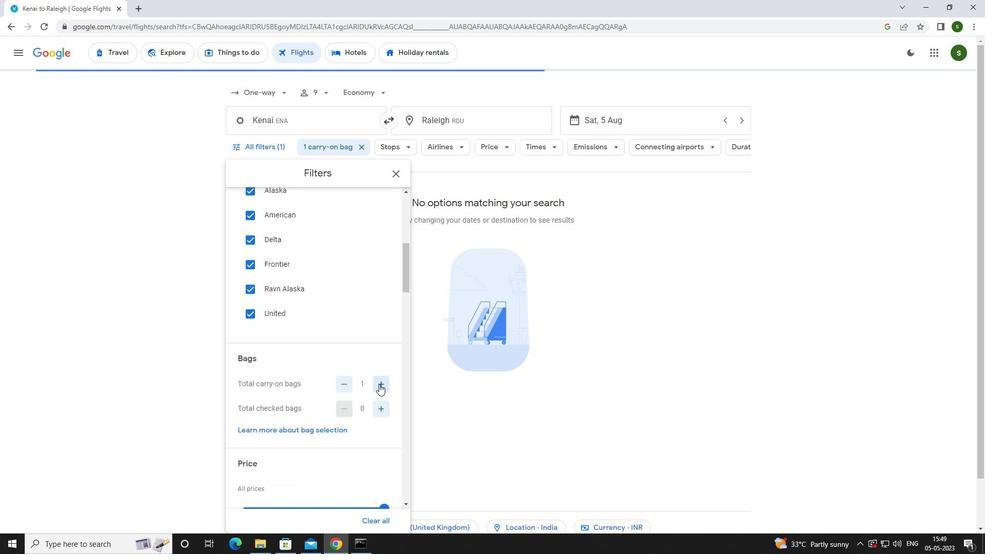 
Action: Mouse moved to (377, 384)
Screenshot: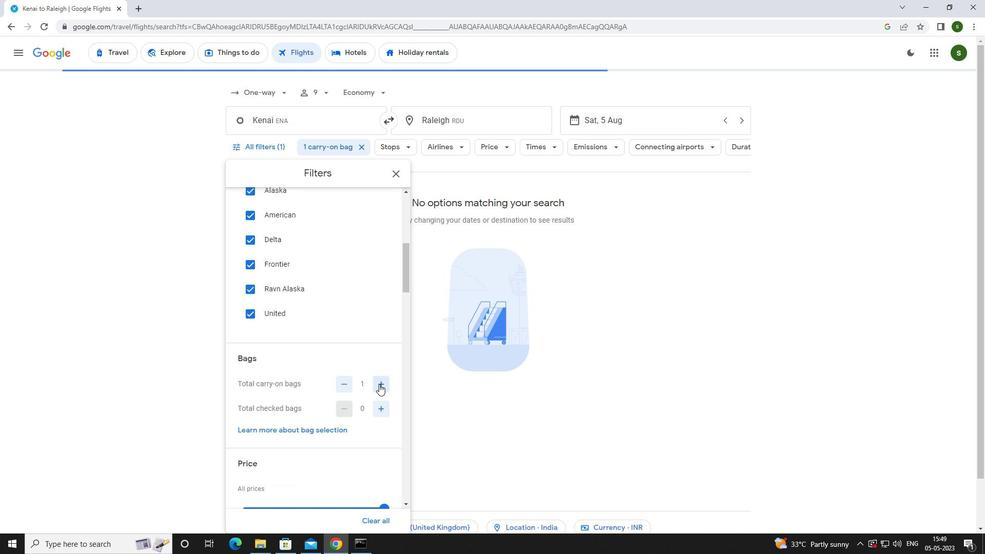 
Action: Mouse scrolled (377, 383) with delta (0, 0)
Screenshot: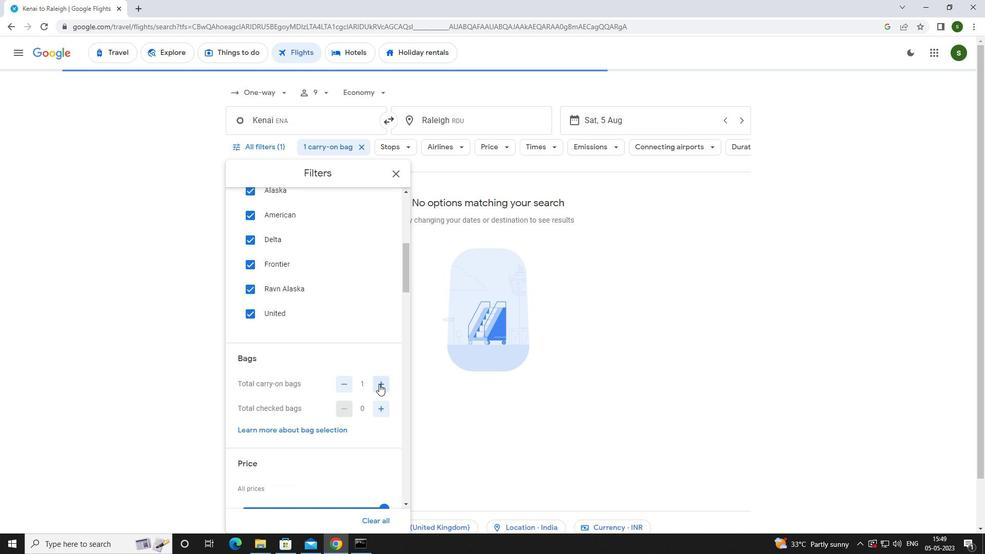 
Action: Mouse moved to (384, 404)
Screenshot: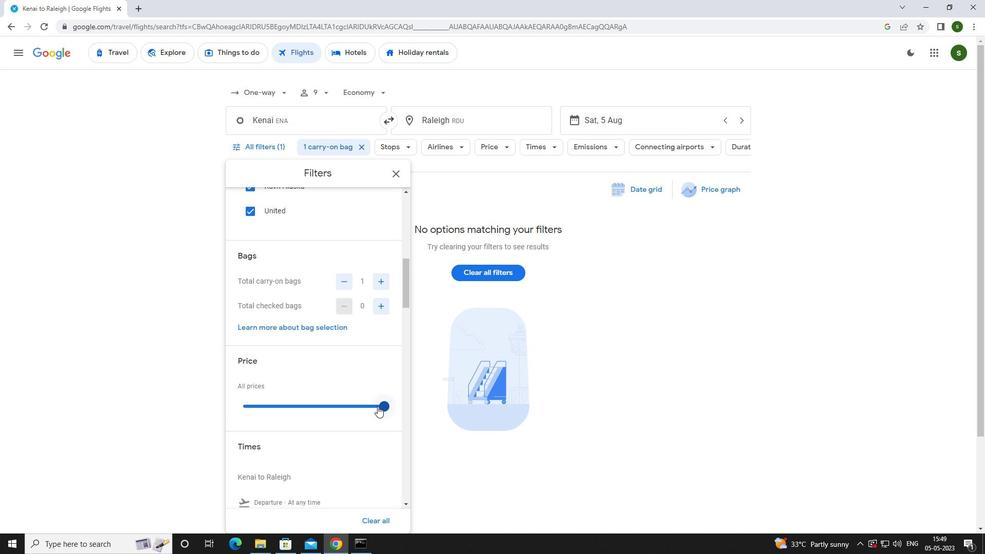 
Action: Mouse pressed left at (384, 404)
Screenshot: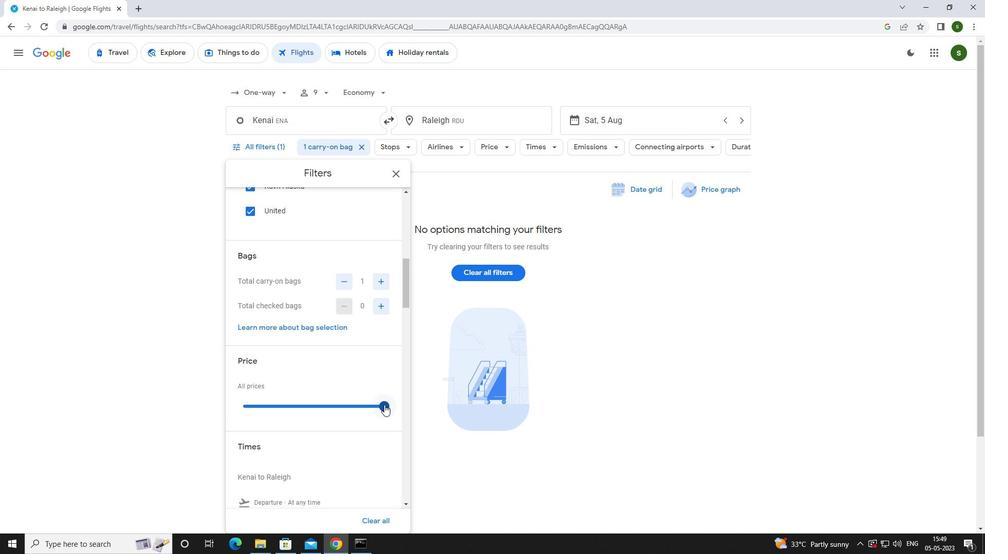 
Action: Mouse scrolled (384, 404) with delta (0, 0)
Screenshot: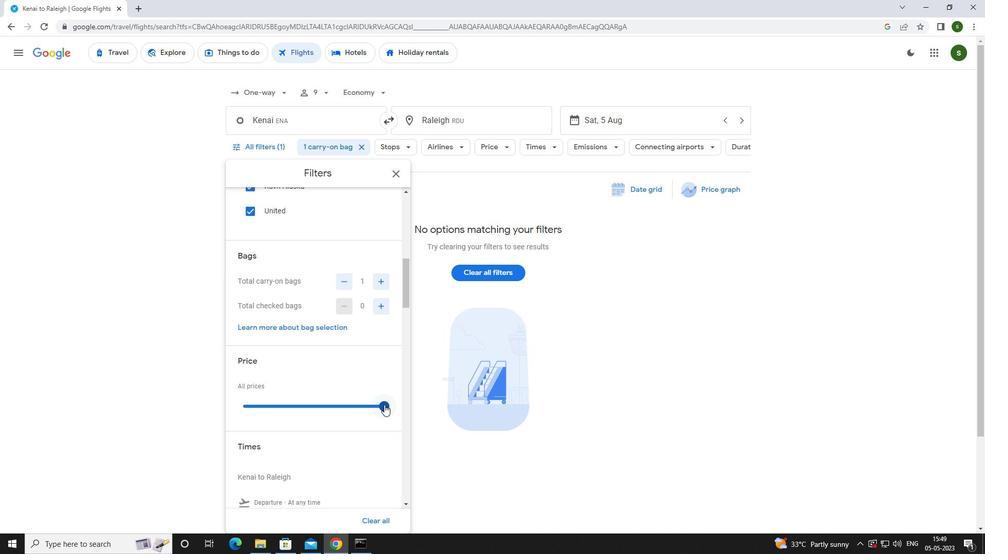 
Action: Mouse scrolled (384, 404) with delta (0, 0)
Screenshot: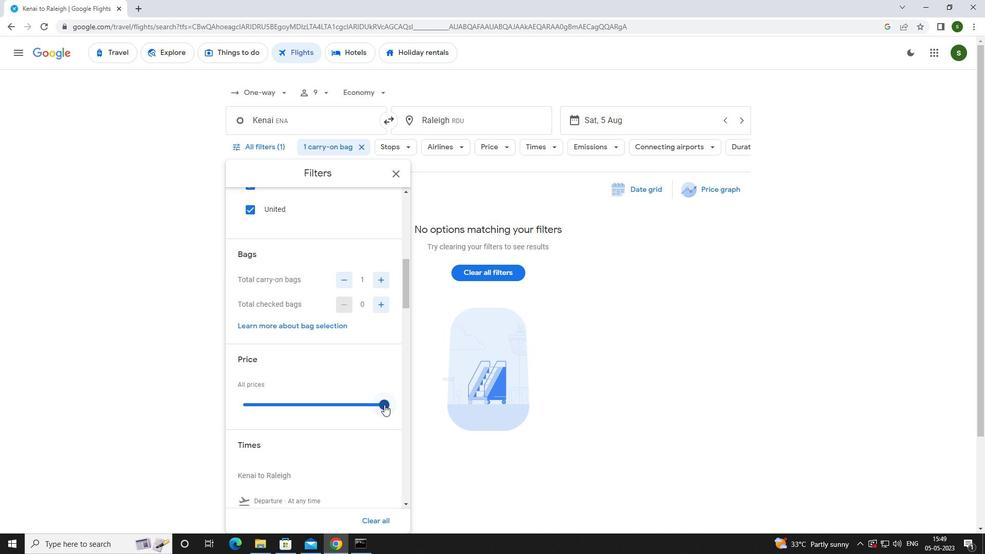 
Action: Mouse scrolled (384, 404) with delta (0, 0)
Screenshot: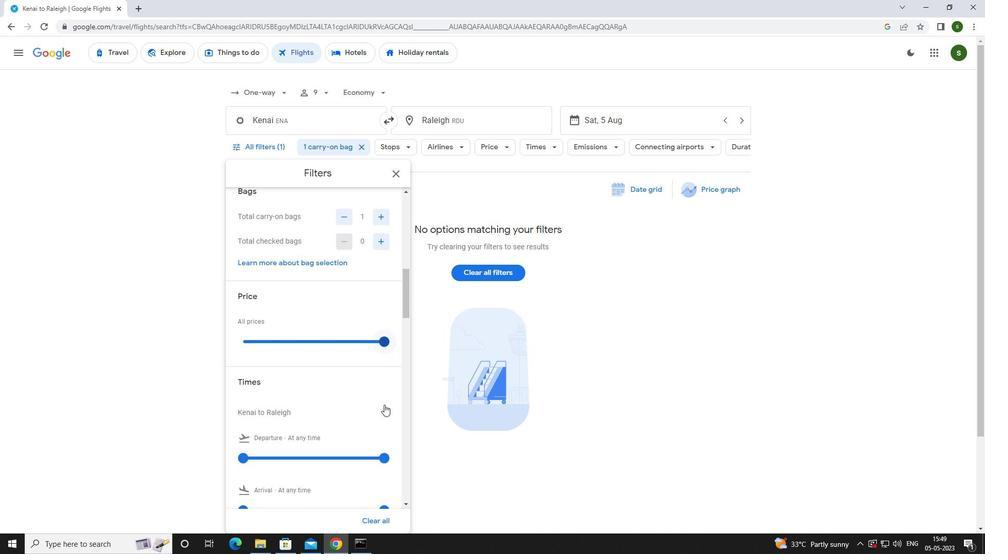 
Action: Mouse moved to (243, 368)
Screenshot: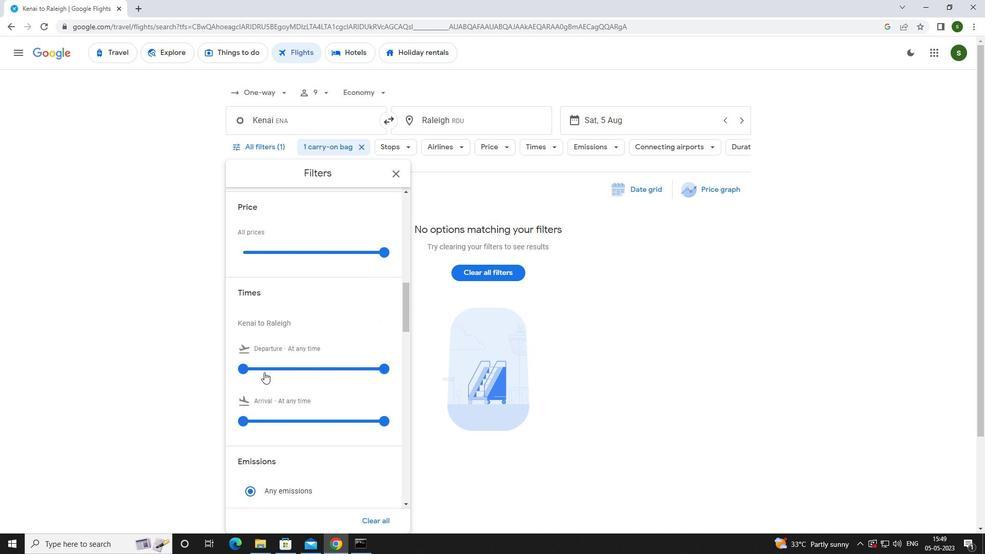 
Action: Mouse pressed left at (243, 368)
Screenshot: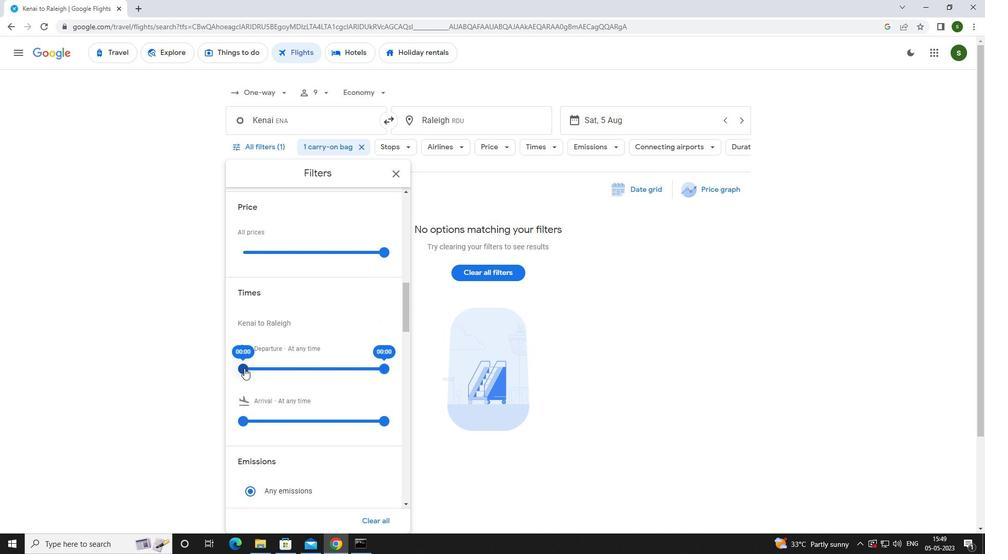 
Action: Mouse moved to (457, 489)
Screenshot: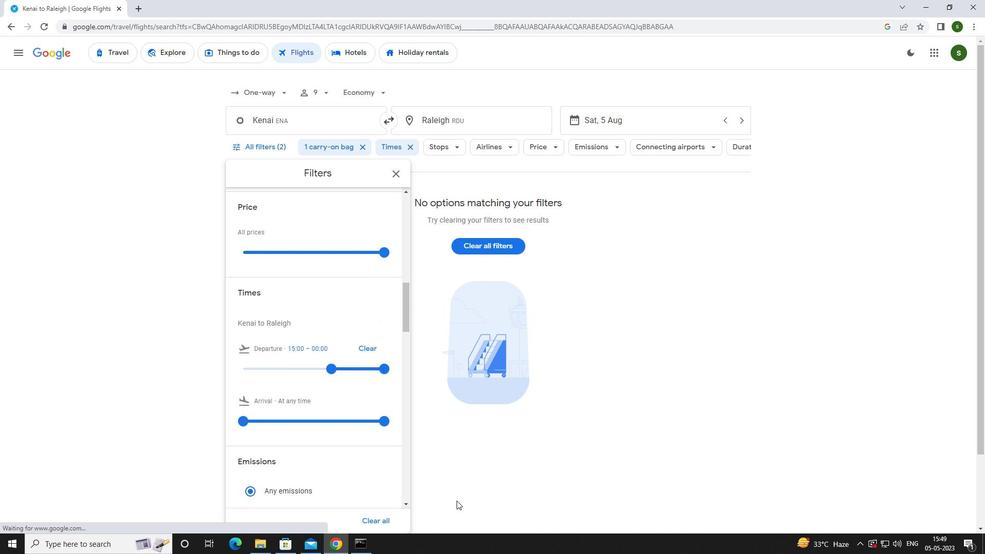 
Action: Mouse pressed left at (457, 489)
Screenshot: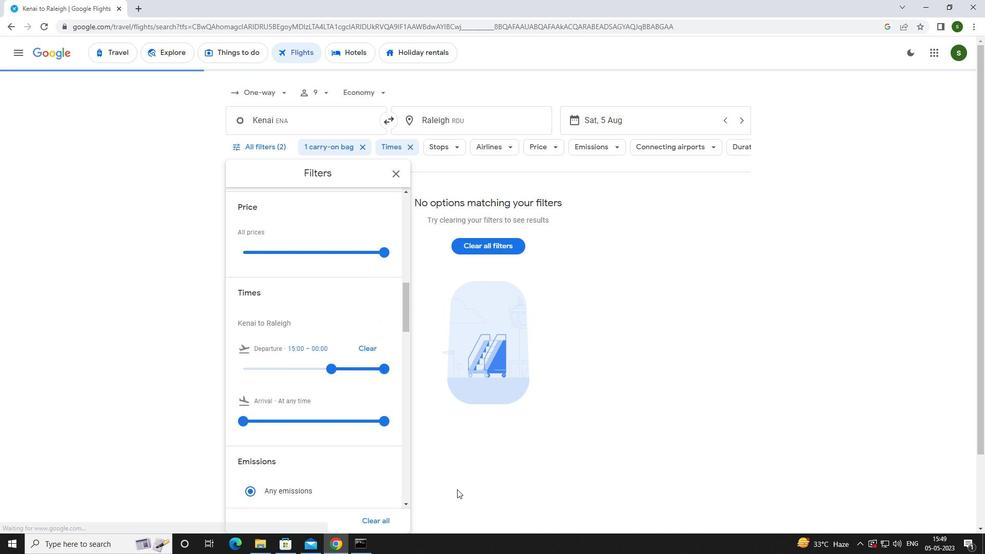 
